 Task: Create a due date automation trigger when advanced on, on the tuesday of the week a card is due add fields without custom field "Resume" set to a date more than 1 working days from now at 11:00 AM.
Action: Mouse moved to (1194, 101)
Screenshot: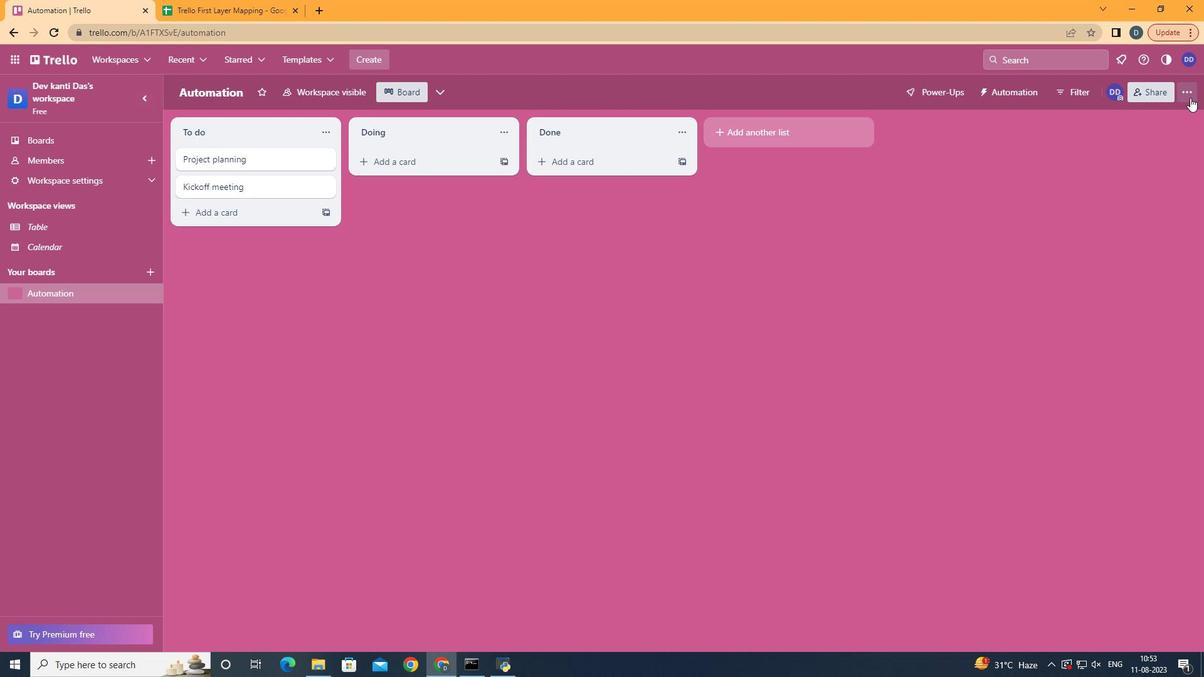 
Action: Mouse pressed left at (1194, 101)
Screenshot: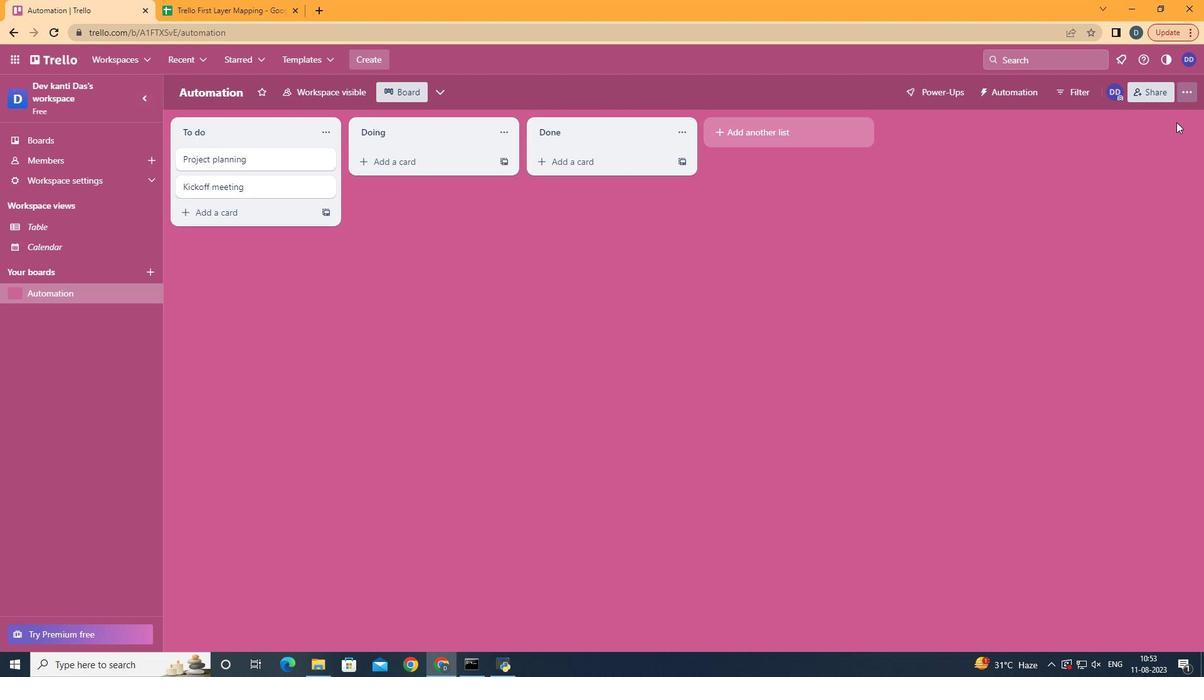 
Action: Mouse moved to (1108, 262)
Screenshot: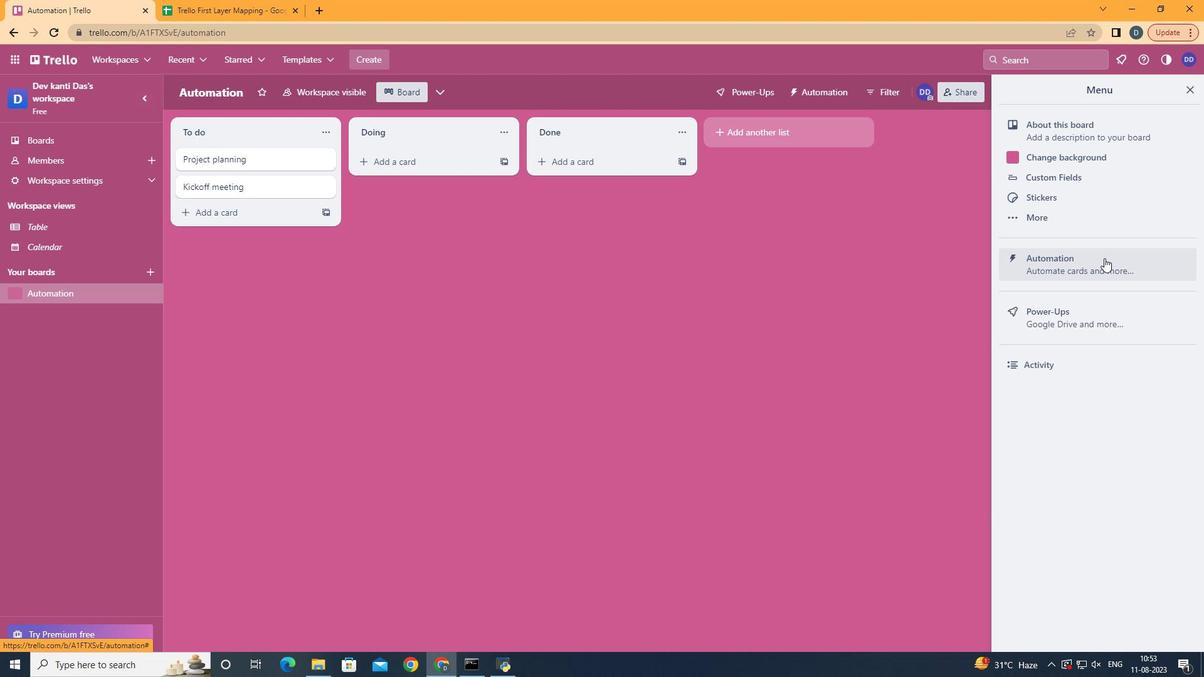 
Action: Mouse pressed left at (1108, 262)
Screenshot: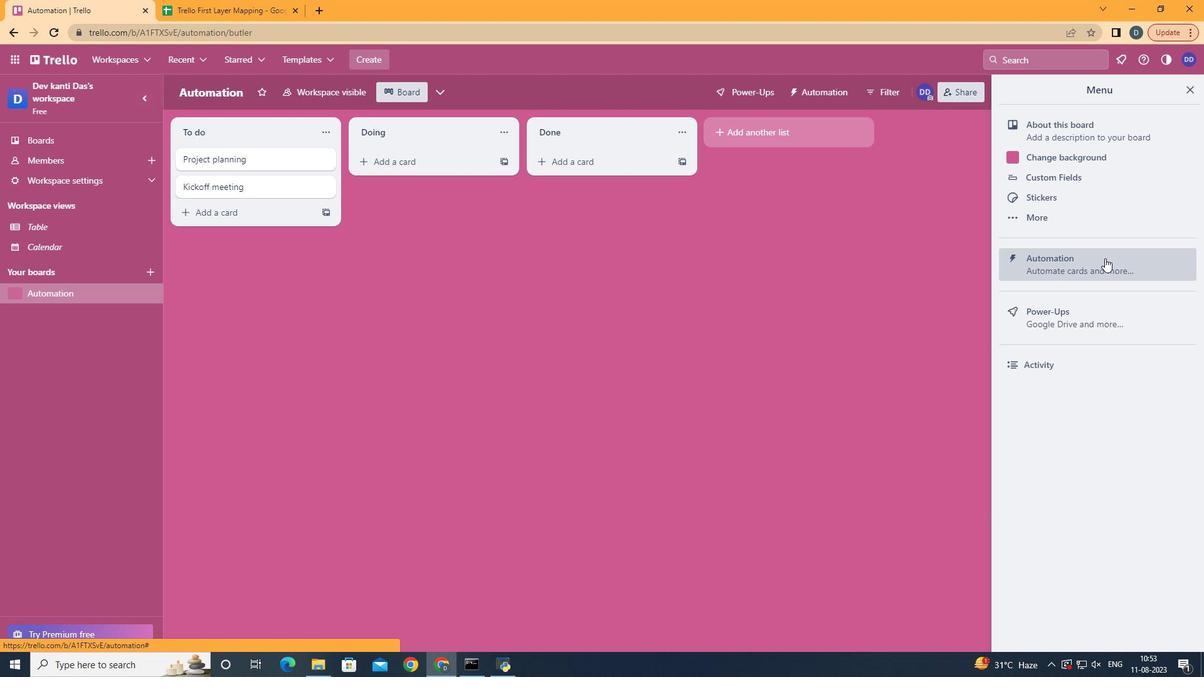 
Action: Mouse moved to (233, 256)
Screenshot: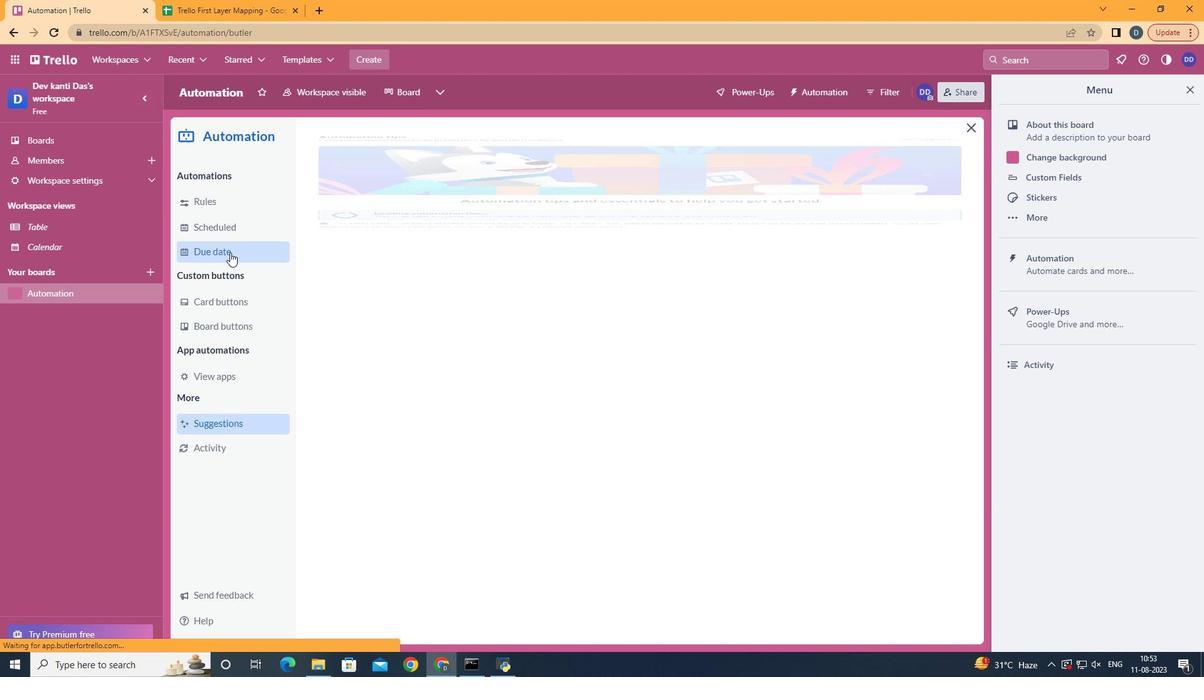 
Action: Mouse pressed left at (233, 256)
Screenshot: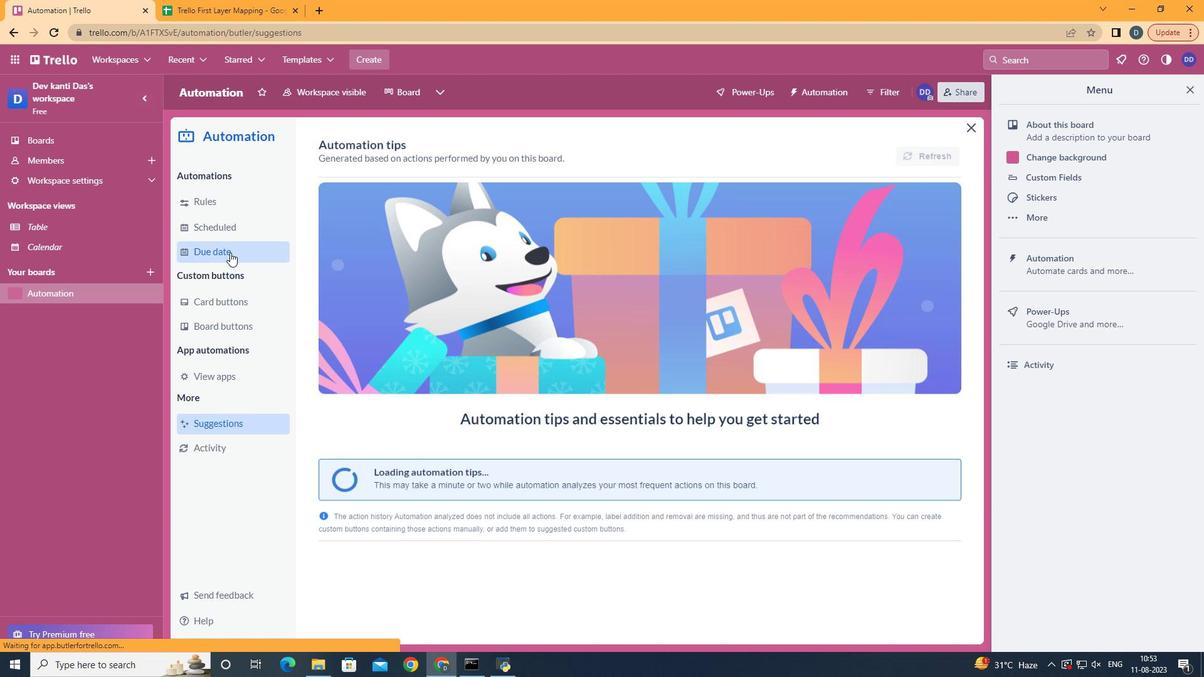 
Action: Mouse moved to (879, 153)
Screenshot: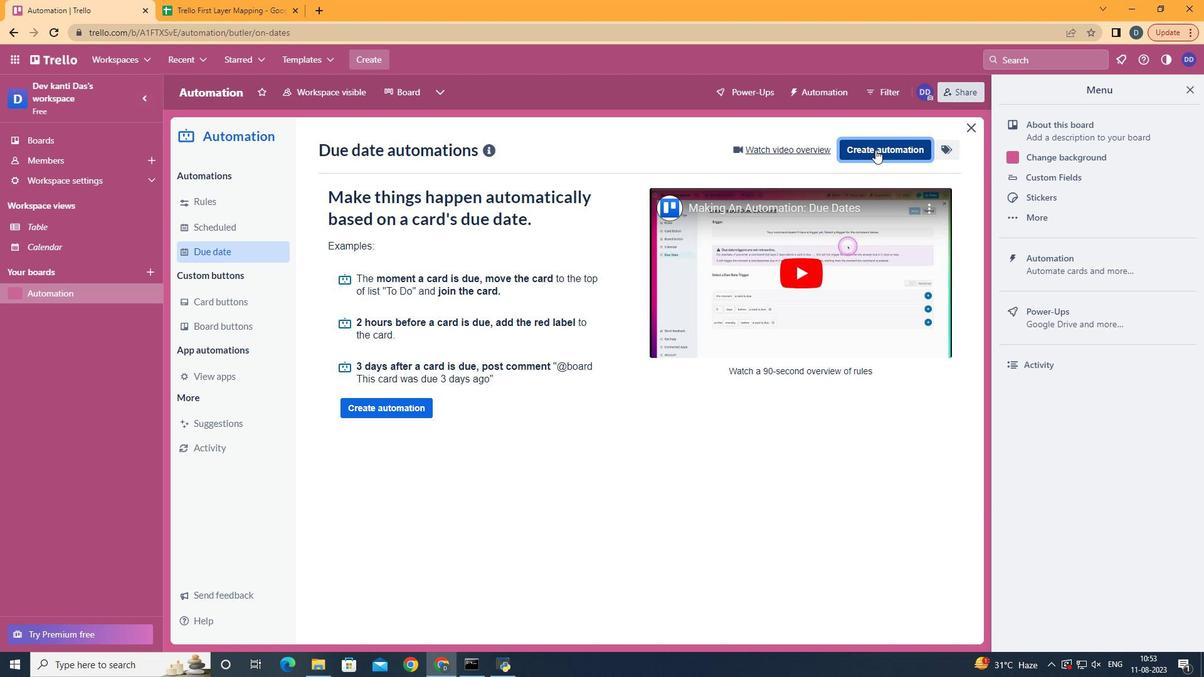 
Action: Mouse pressed left at (879, 153)
Screenshot: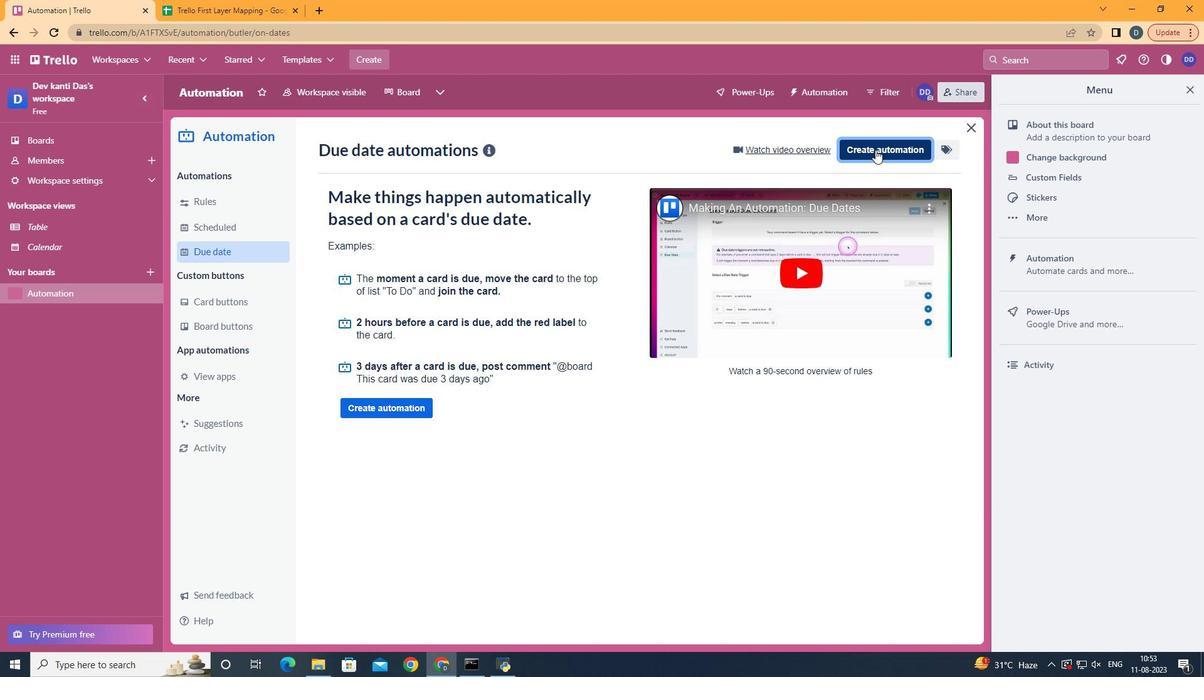 
Action: Mouse moved to (684, 268)
Screenshot: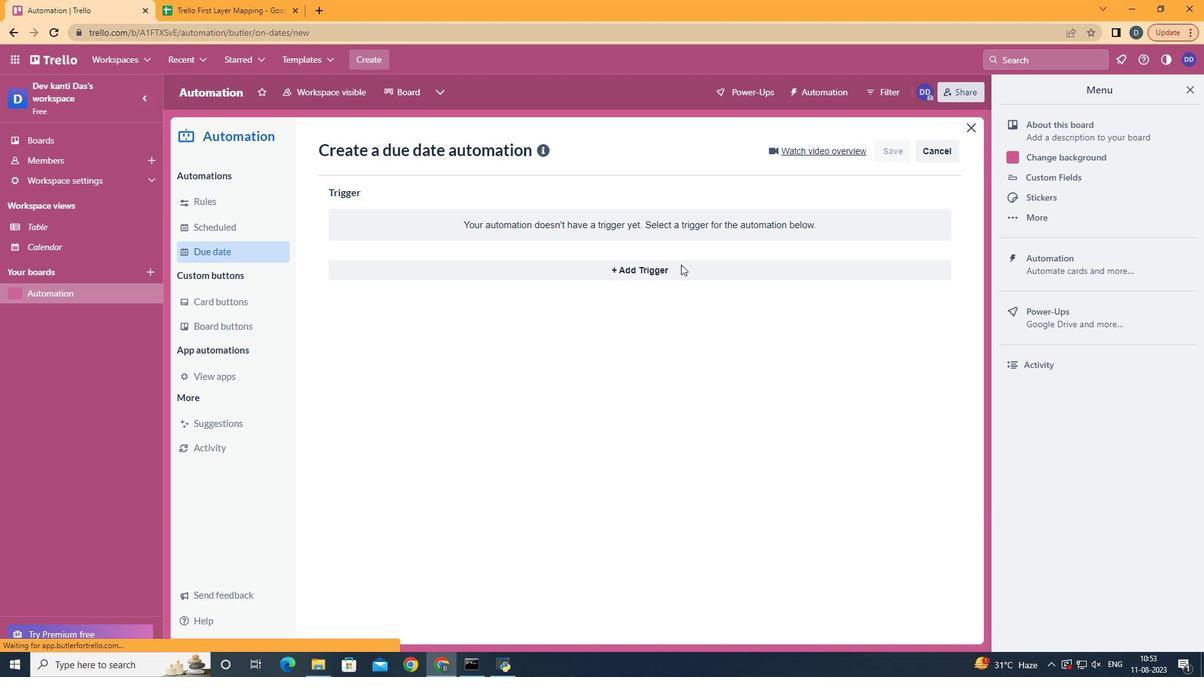 
Action: Mouse pressed left at (684, 268)
Screenshot: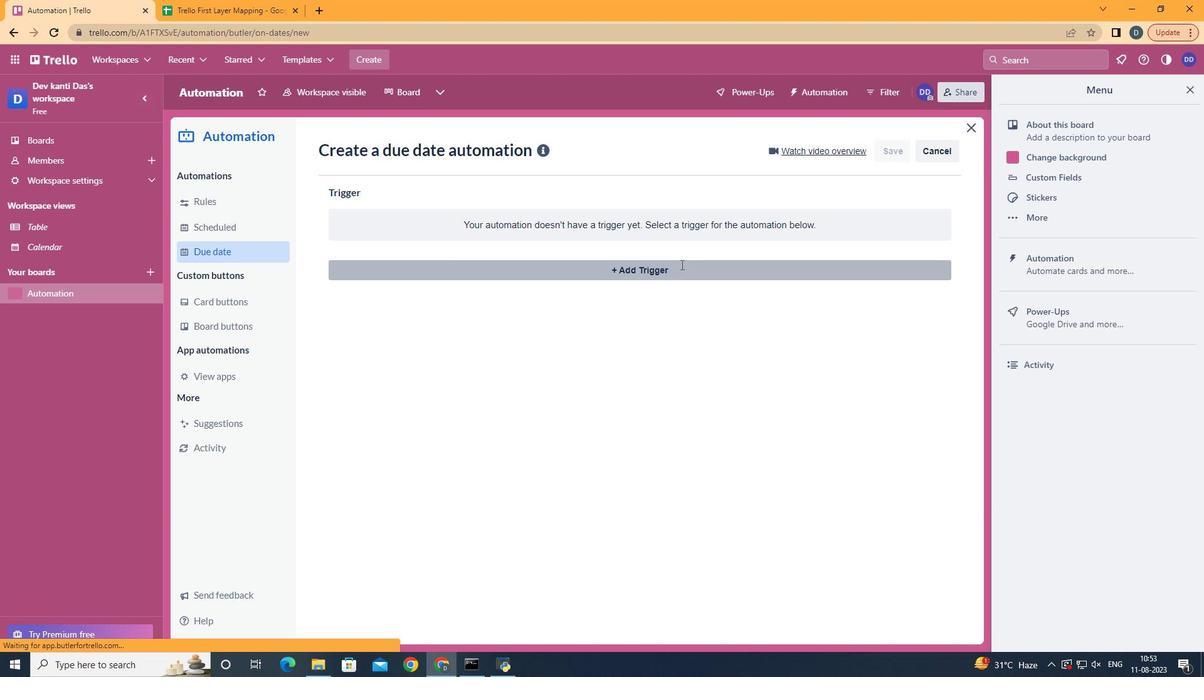 
Action: Mouse moved to (412, 362)
Screenshot: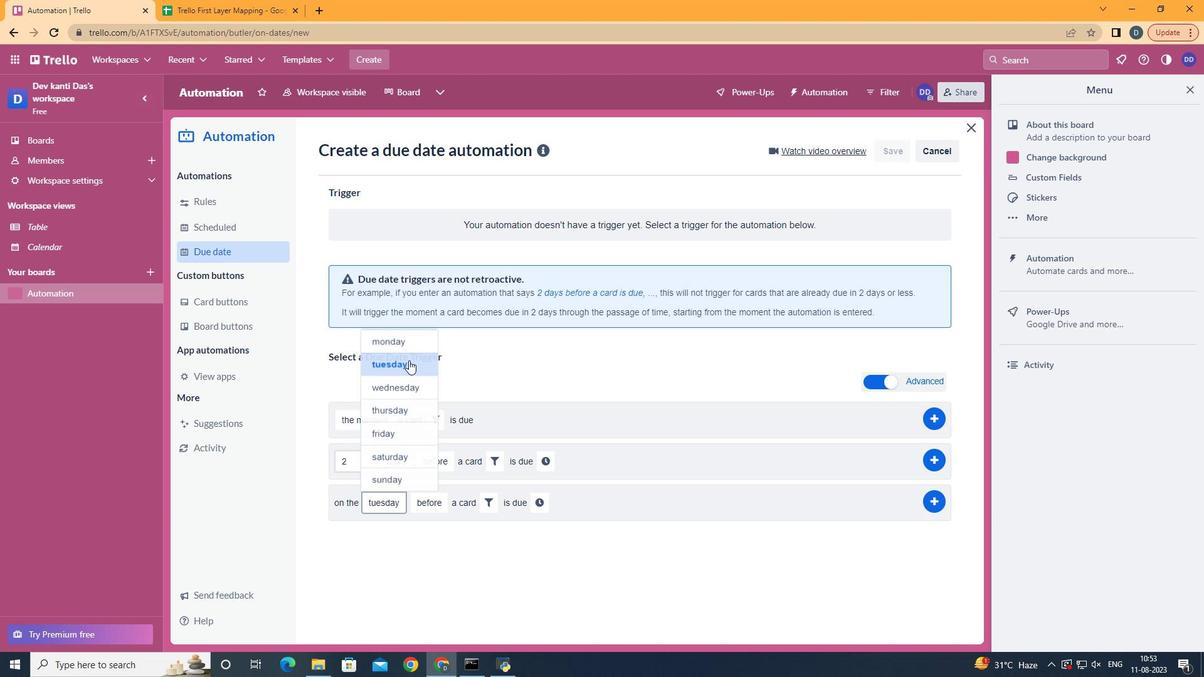 
Action: Mouse pressed left at (412, 362)
Screenshot: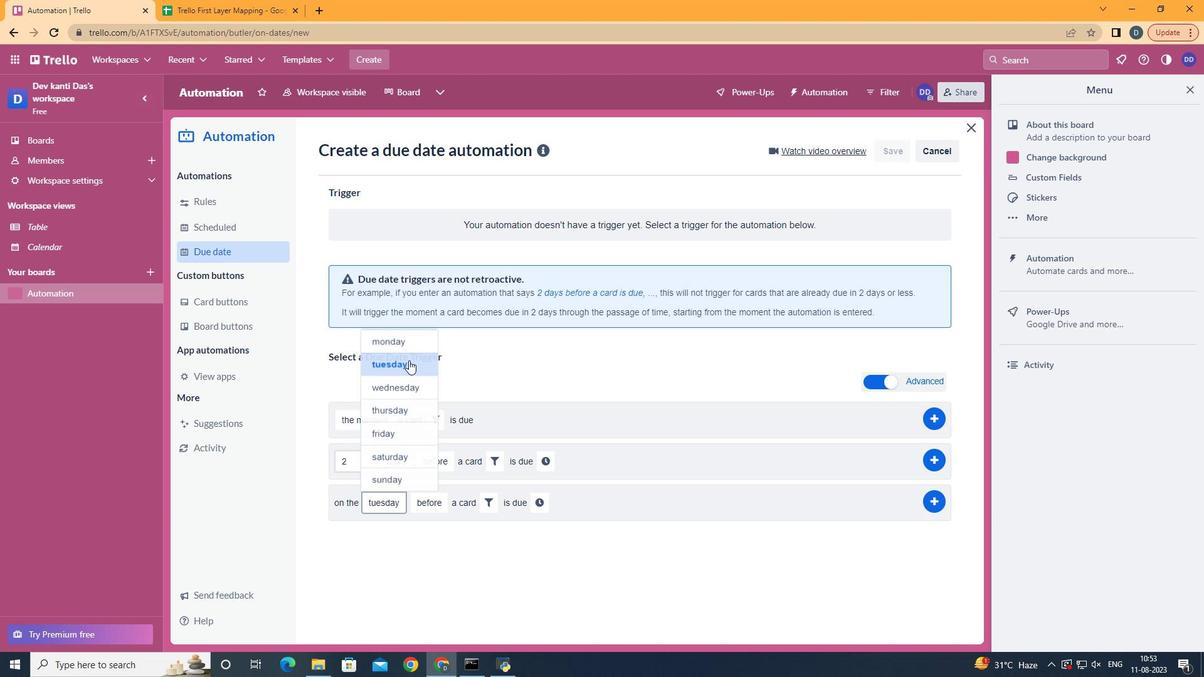 
Action: Mouse moved to (460, 577)
Screenshot: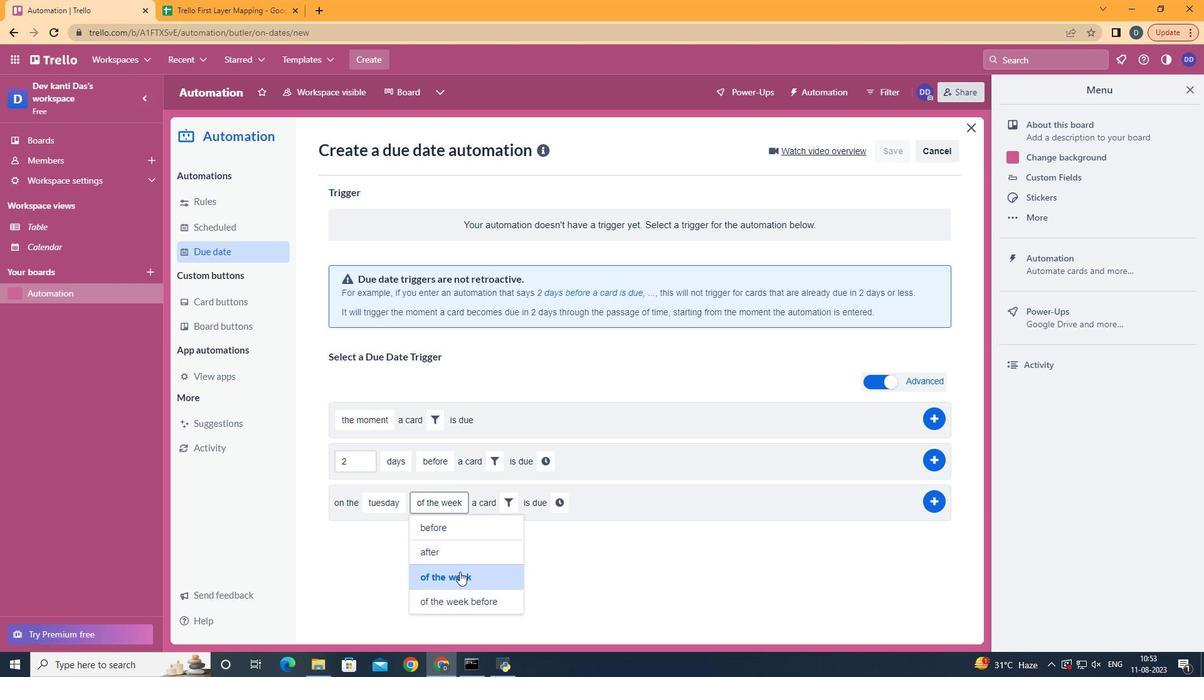 
Action: Mouse pressed left at (460, 577)
Screenshot: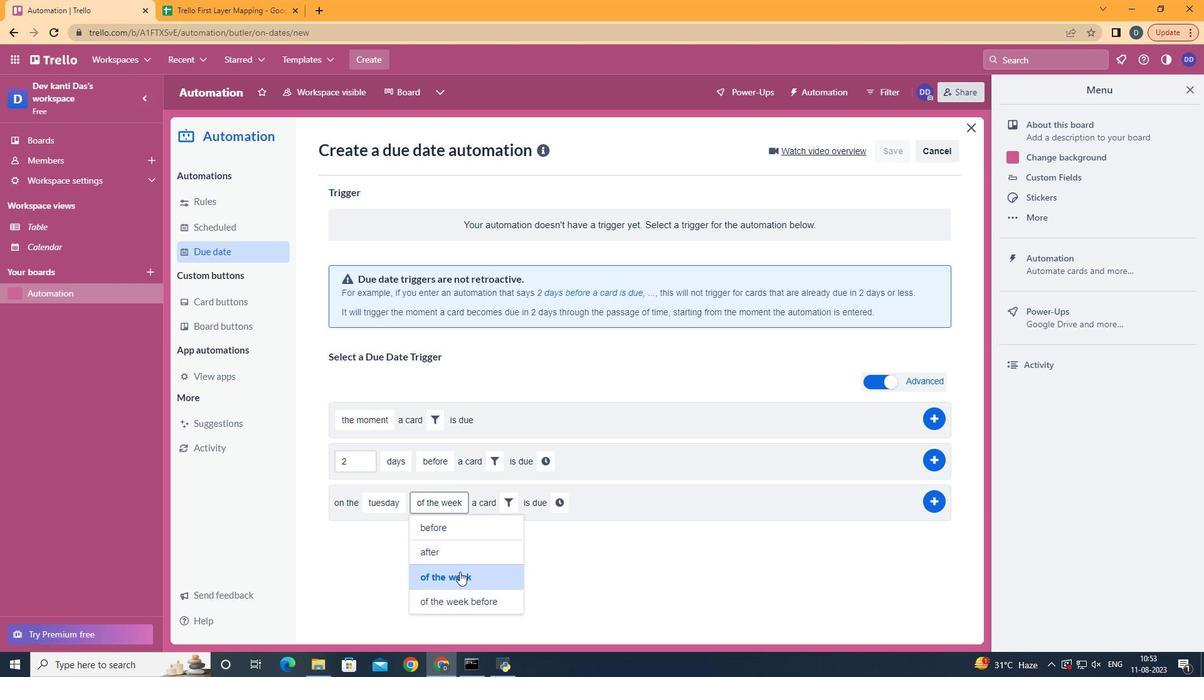 
Action: Mouse moved to (516, 514)
Screenshot: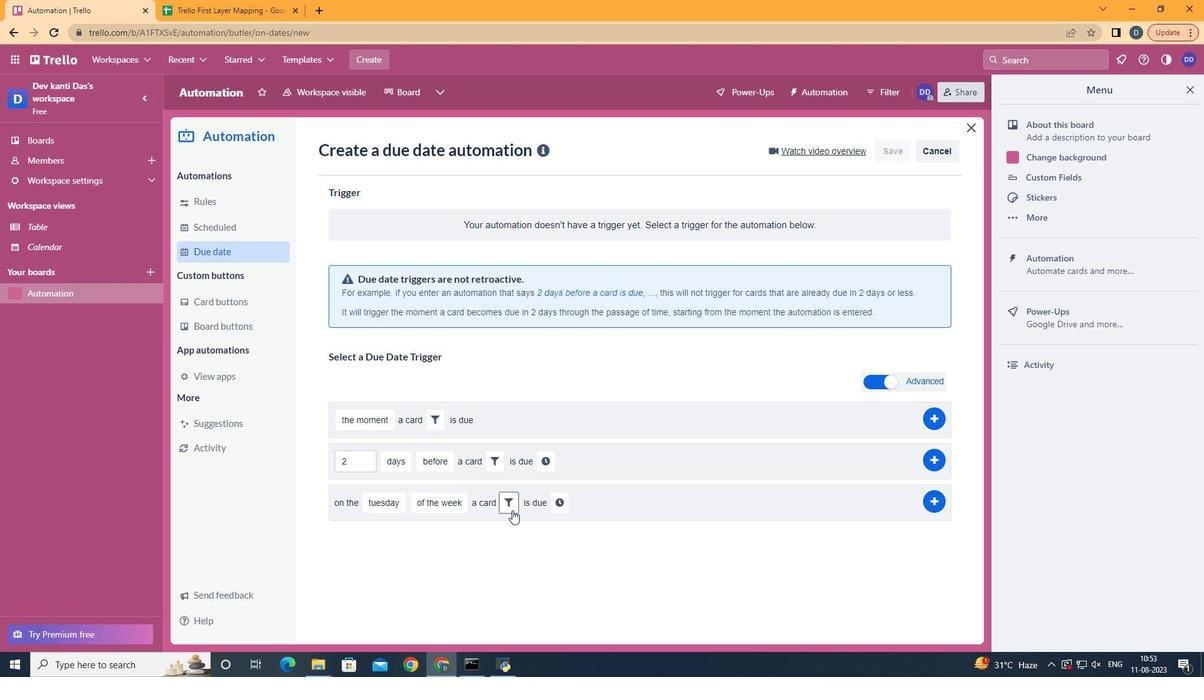 
Action: Mouse pressed left at (516, 514)
Screenshot: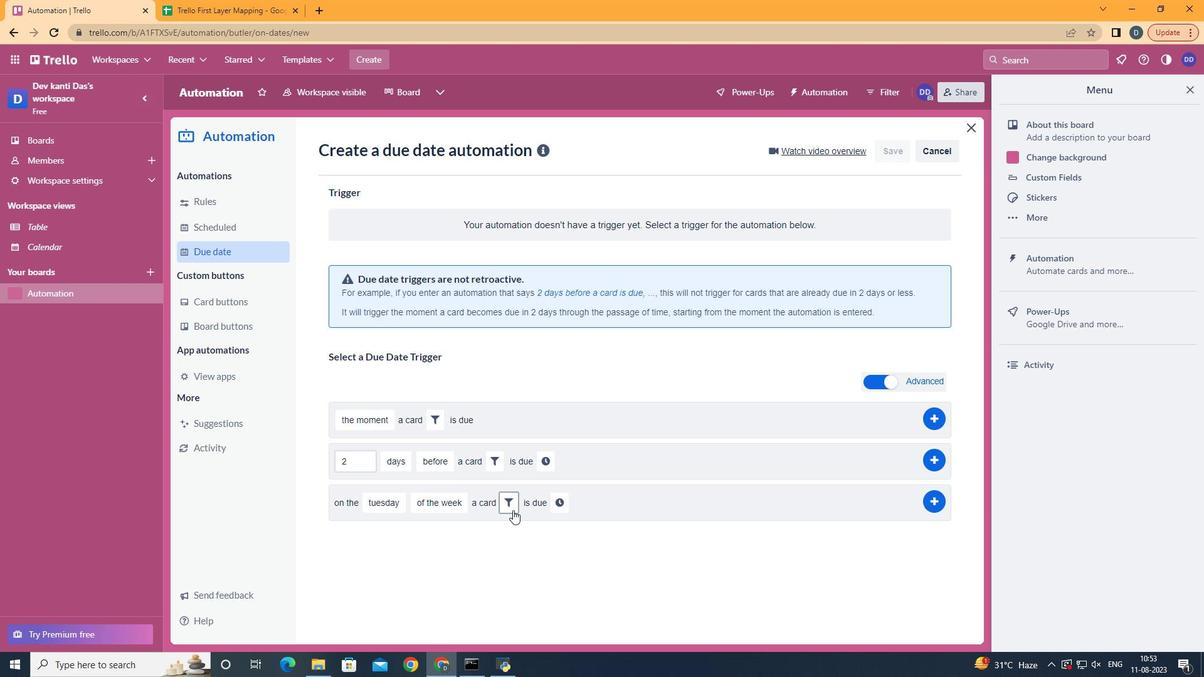 
Action: Mouse moved to (703, 545)
Screenshot: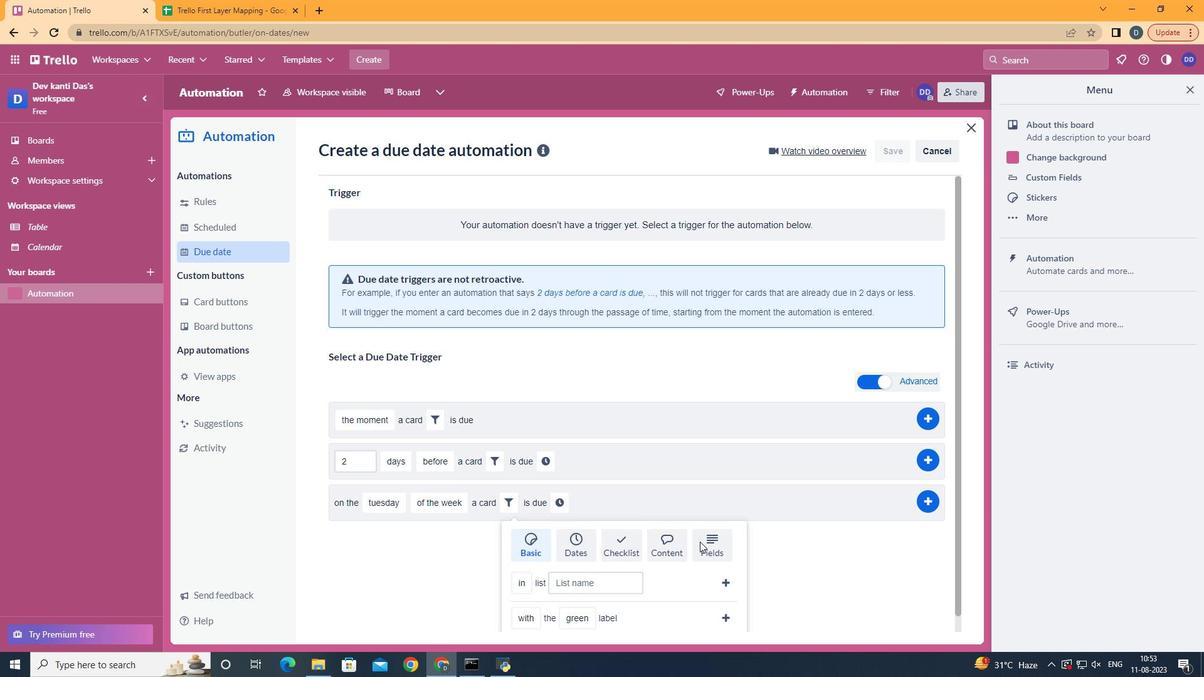 
Action: Mouse pressed left at (703, 545)
Screenshot: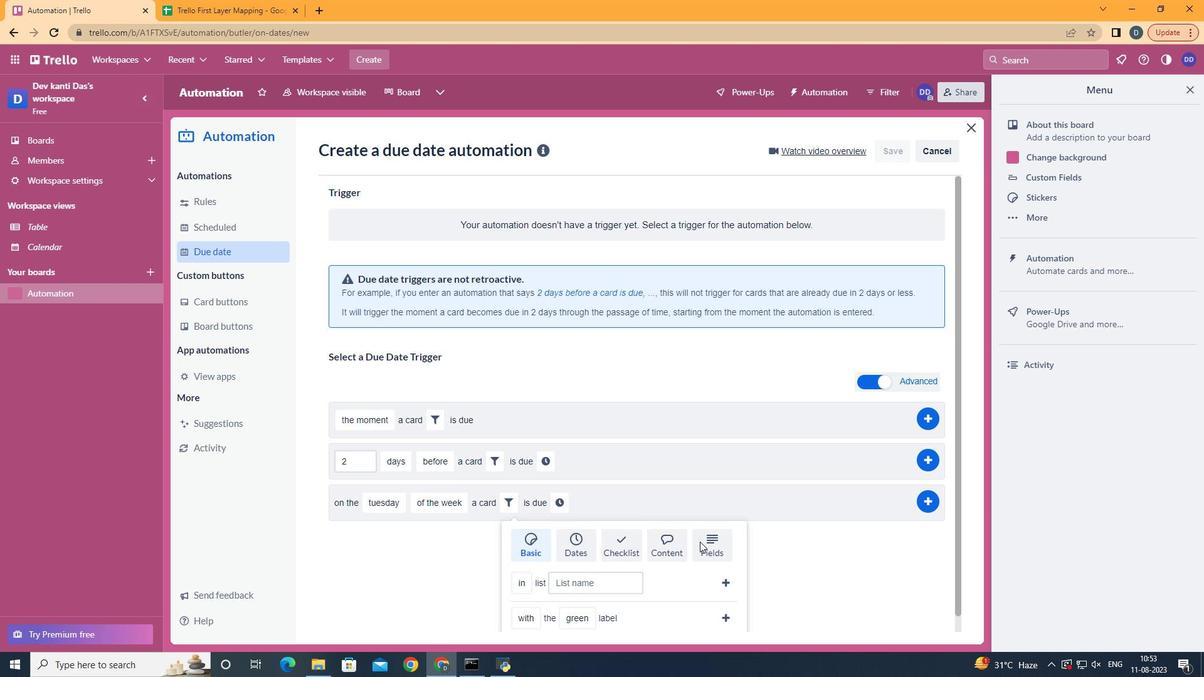 
Action: Mouse scrolled (703, 544) with delta (0, 0)
Screenshot: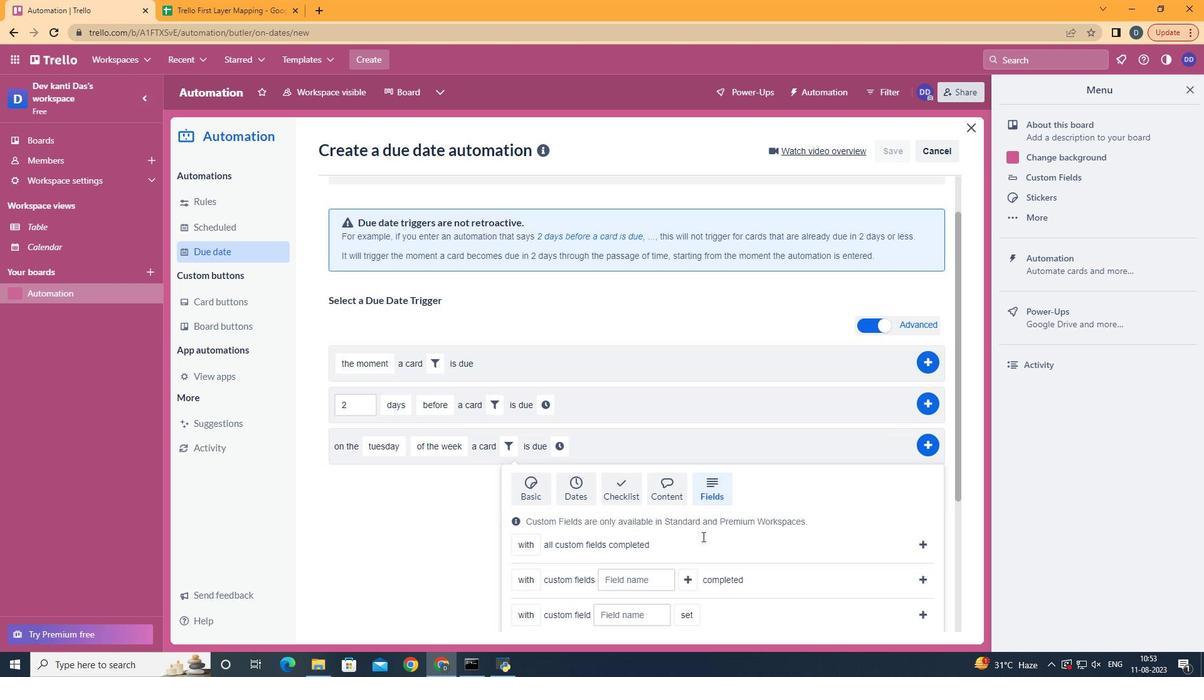 
Action: Mouse scrolled (703, 544) with delta (0, 0)
Screenshot: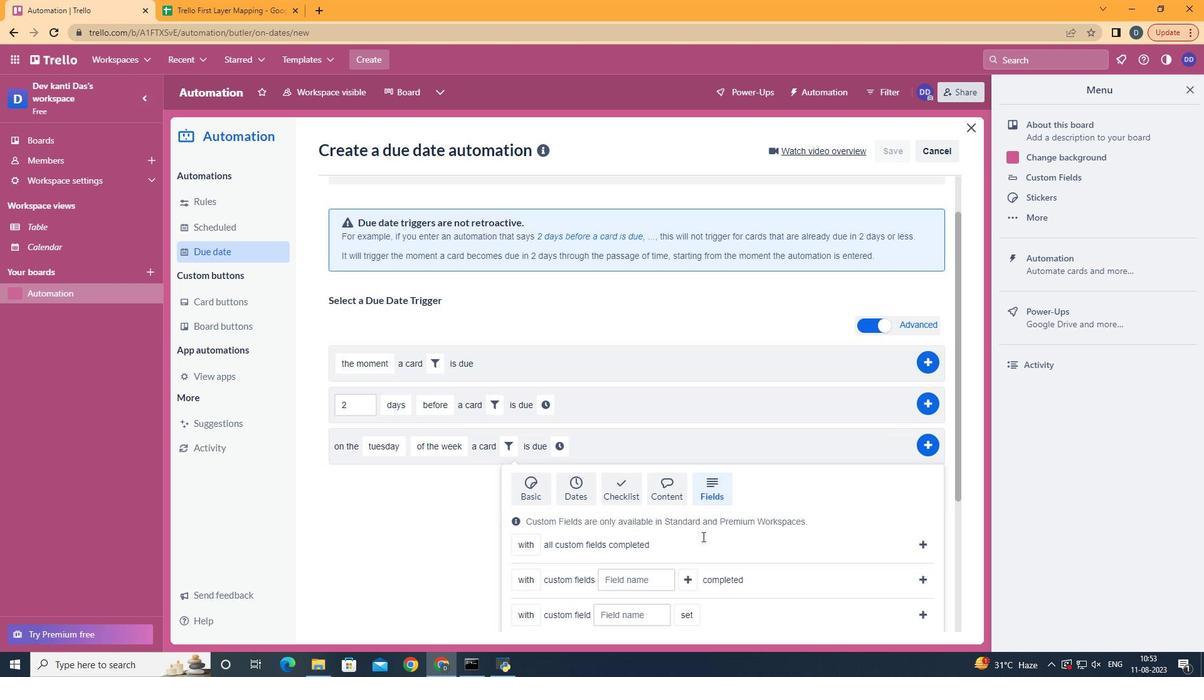 
Action: Mouse scrolled (703, 544) with delta (0, 0)
Screenshot: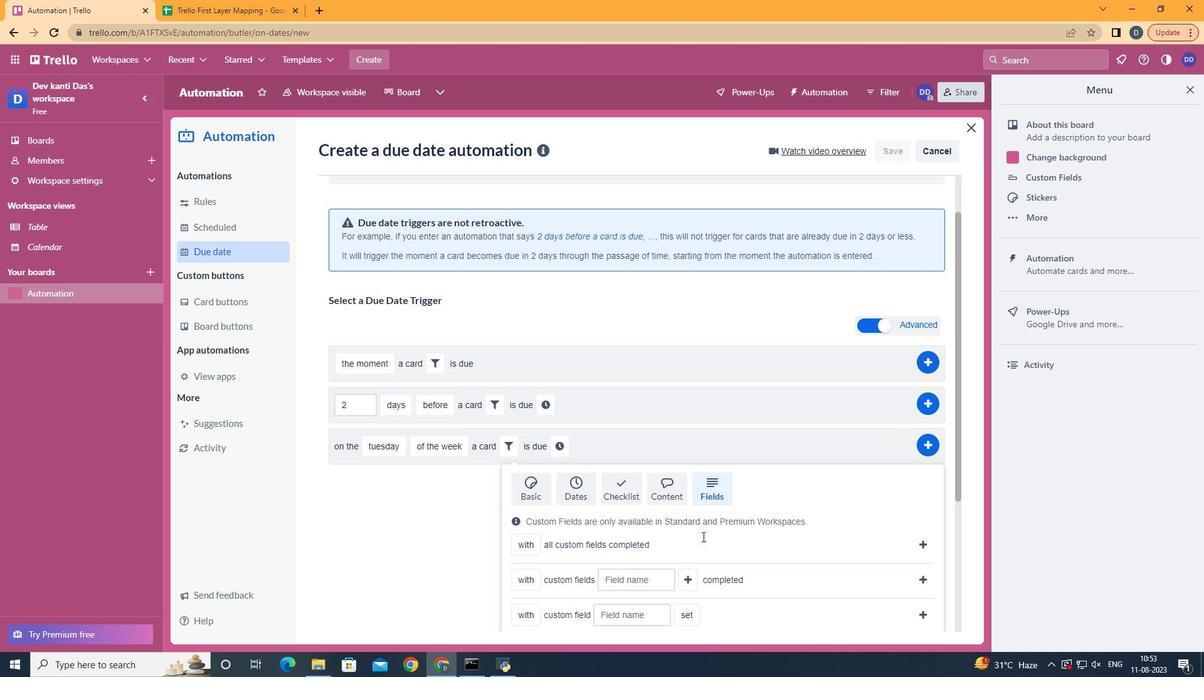 
Action: Mouse scrolled (703, 544) with delta (0, 0)
Screenshot: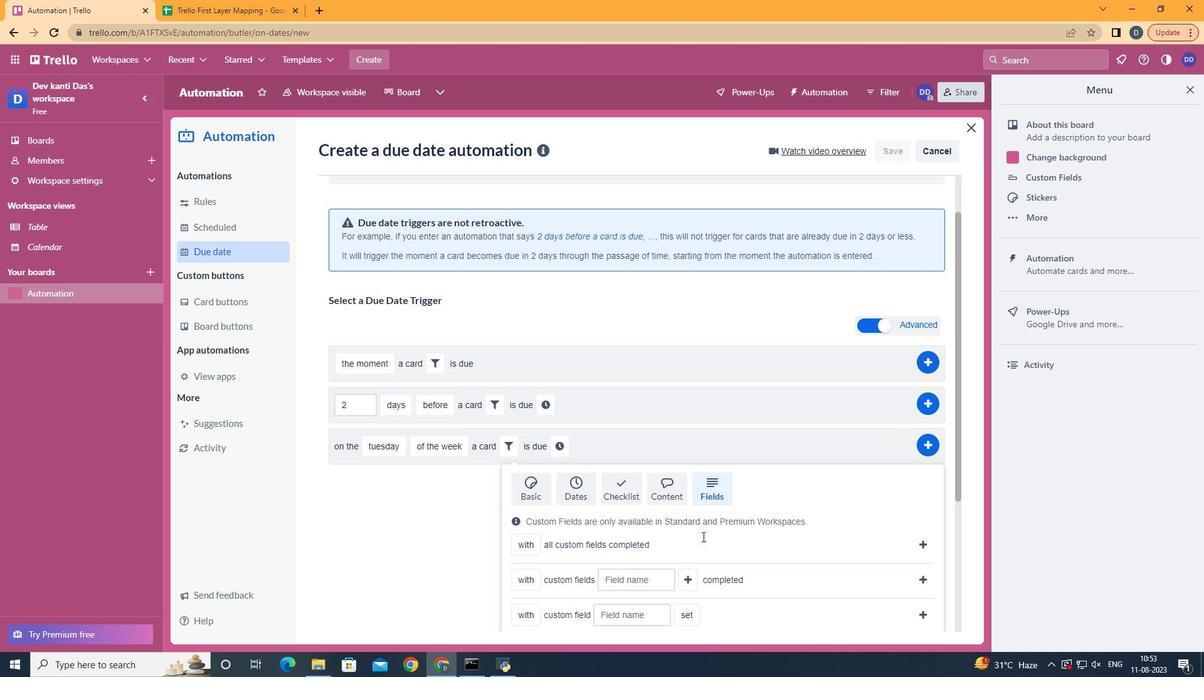 
Action: Mouse scrolled (703, 544) with delta (0, 0)
Screenshot: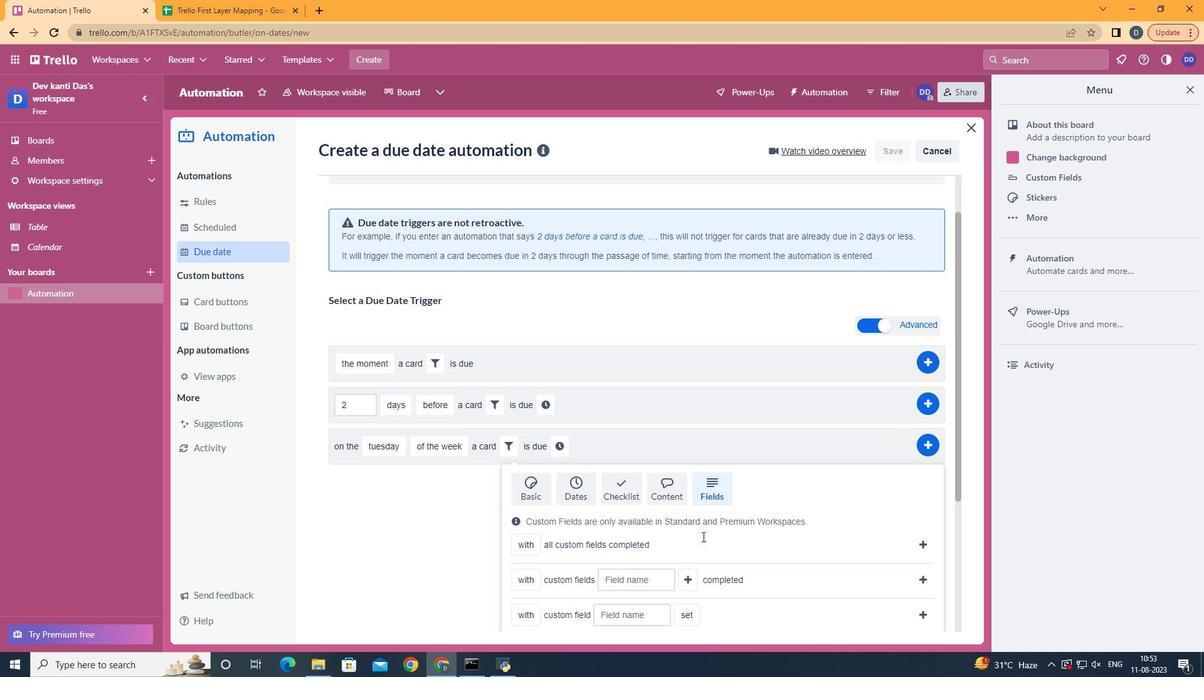 
Action: Mouse moved to (537, 560)
Screenshot: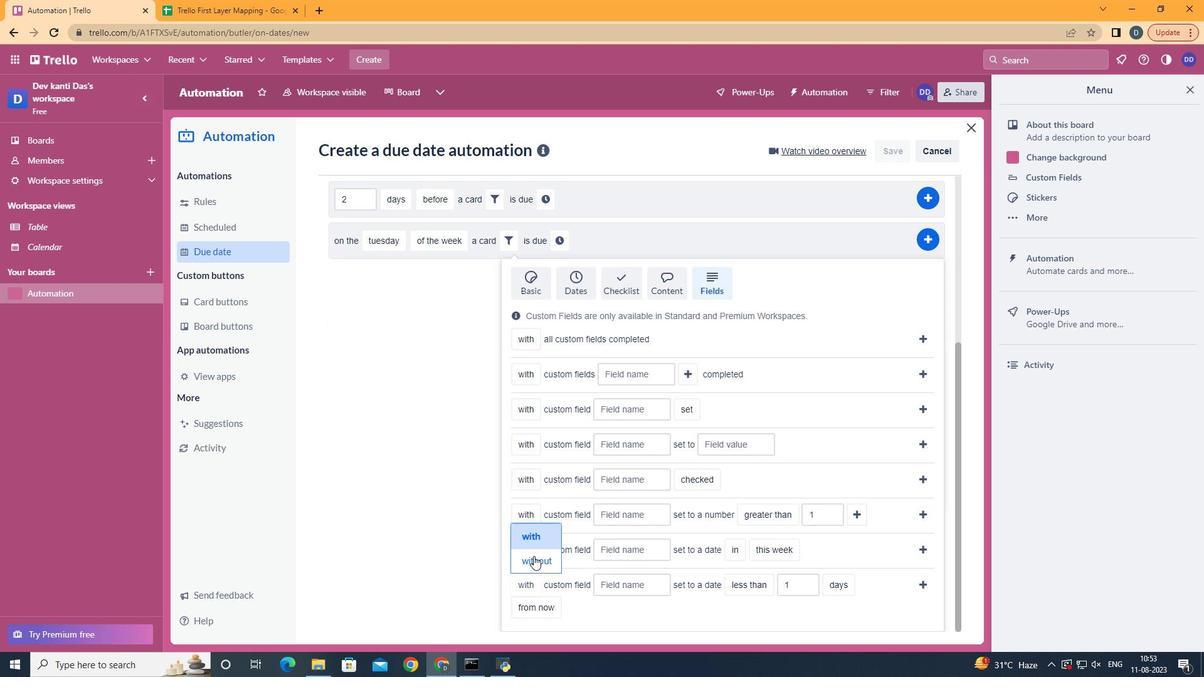 
Action: Mouse pressed left at (537, 560)
Screenshot: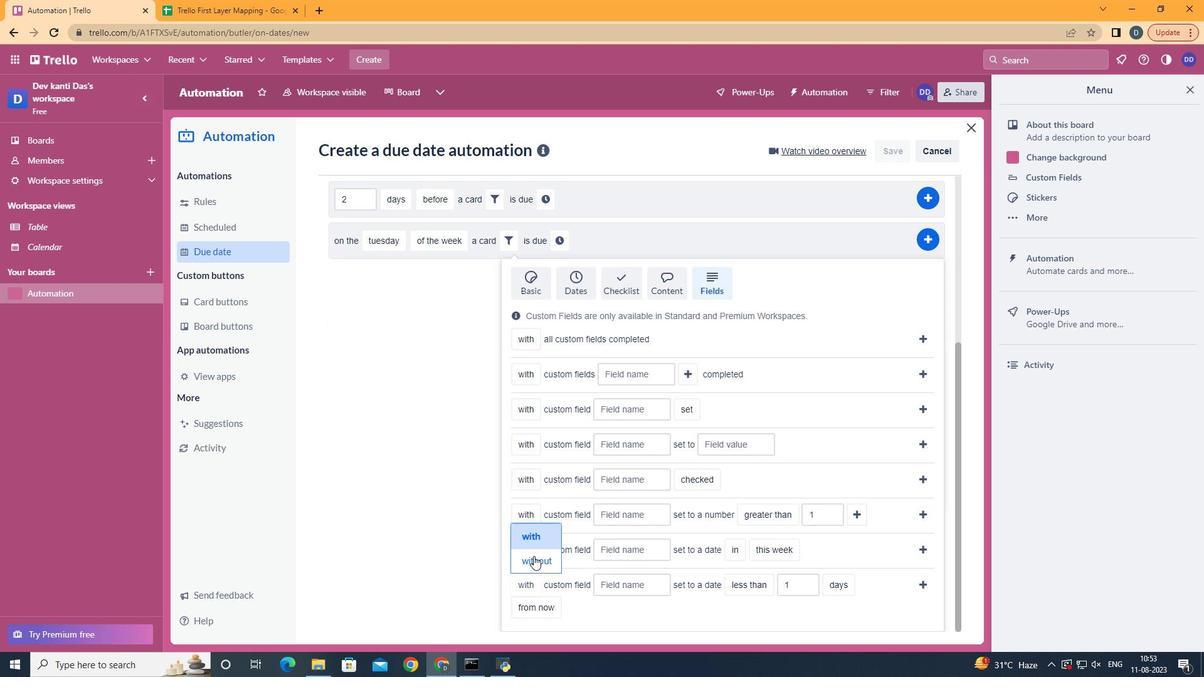 
Action: Mouse moved to (635, 578)
Screenshot: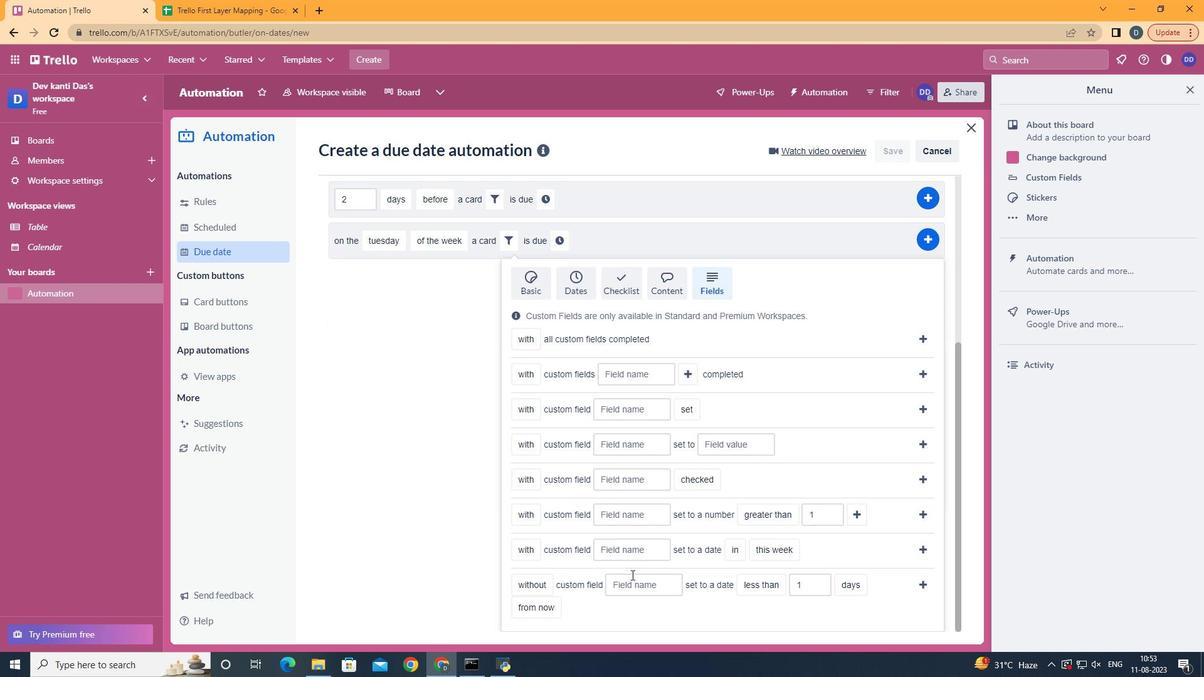
Action: Mouse pressed left at (635, 578)
Screenshot: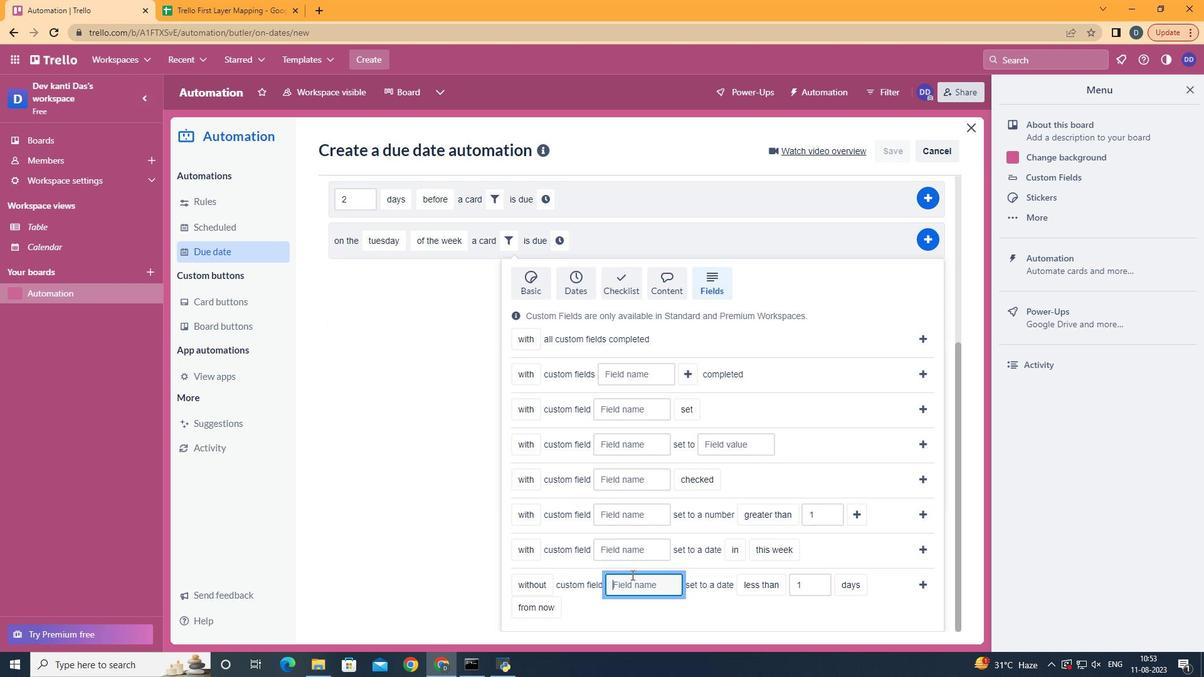 
Action: Mouse moved to (617, 588)
Screenshot: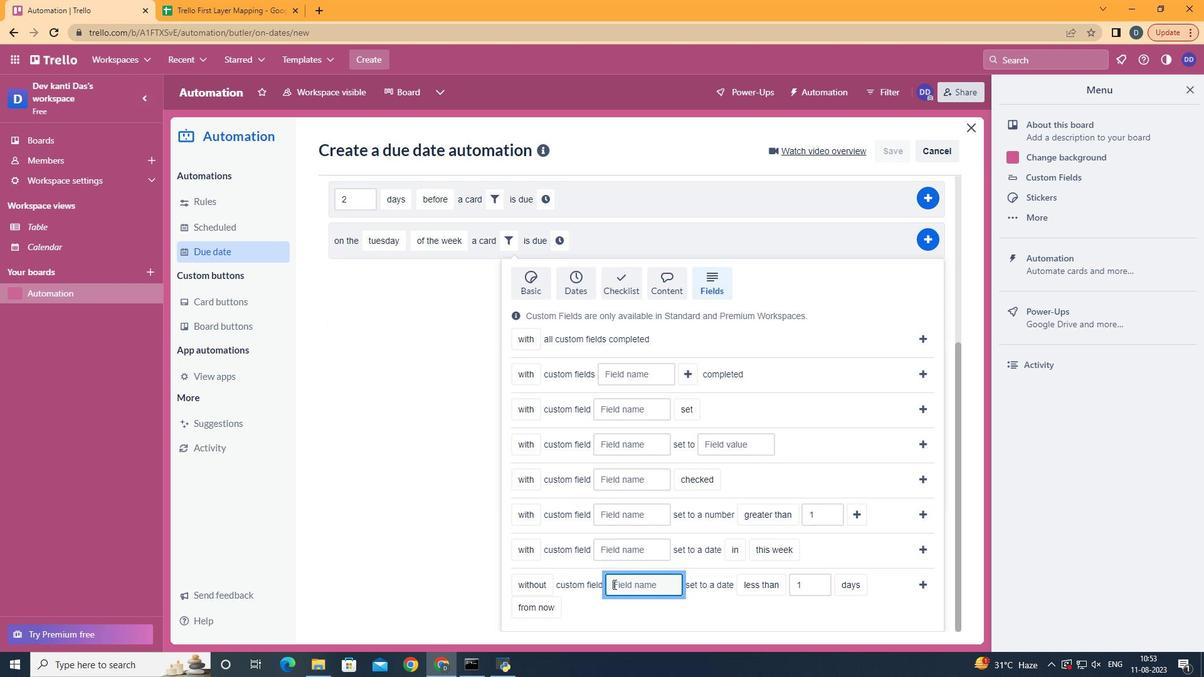 
Action: Key pressed <Key.shift>Resume
Screenshot: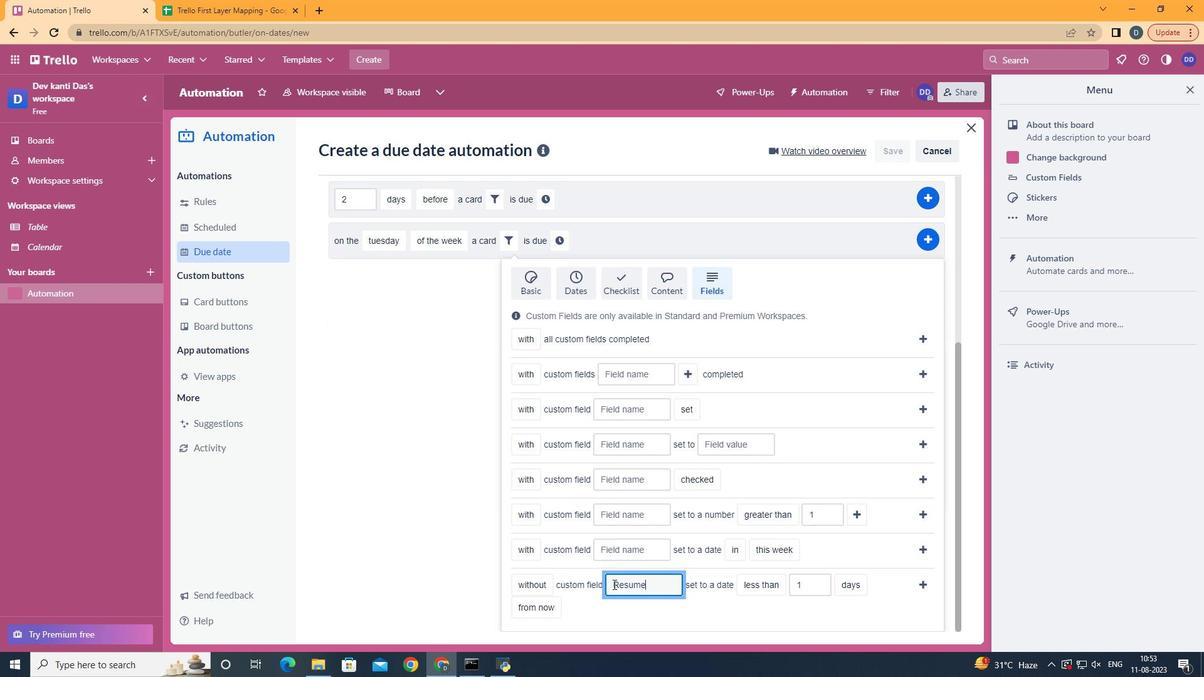 
Action: Mouse moved to (780, 533)
Screenshot: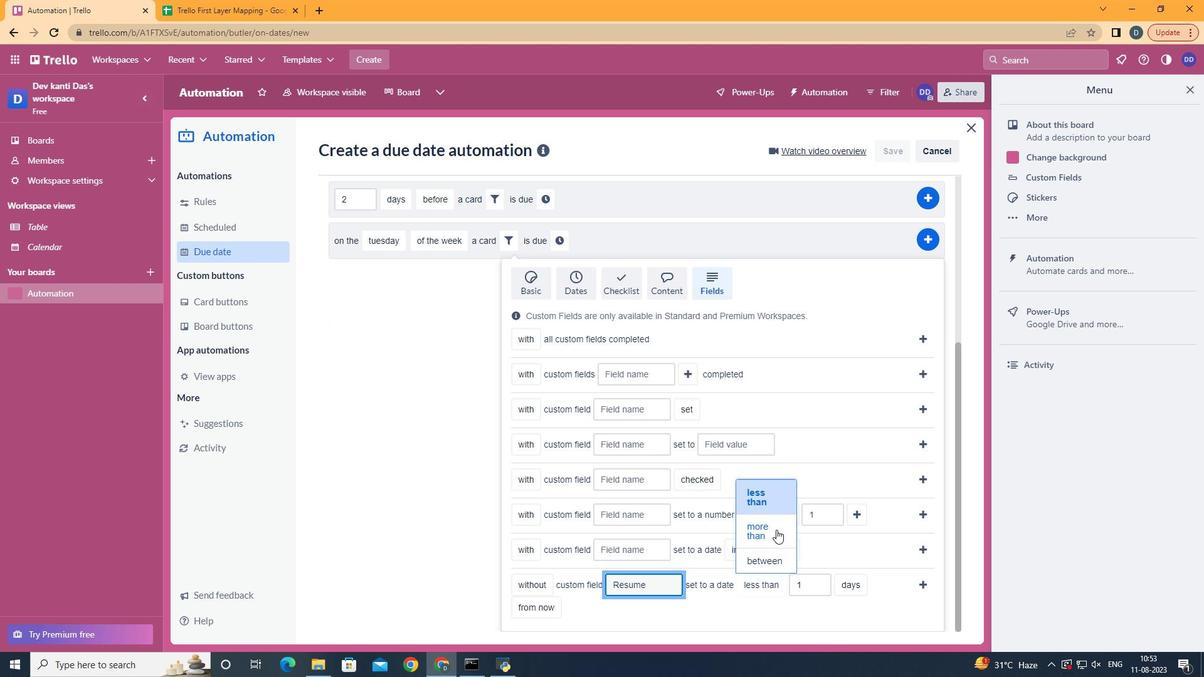 
Action: Mouse pressed left at (780, 533)
Screenshot: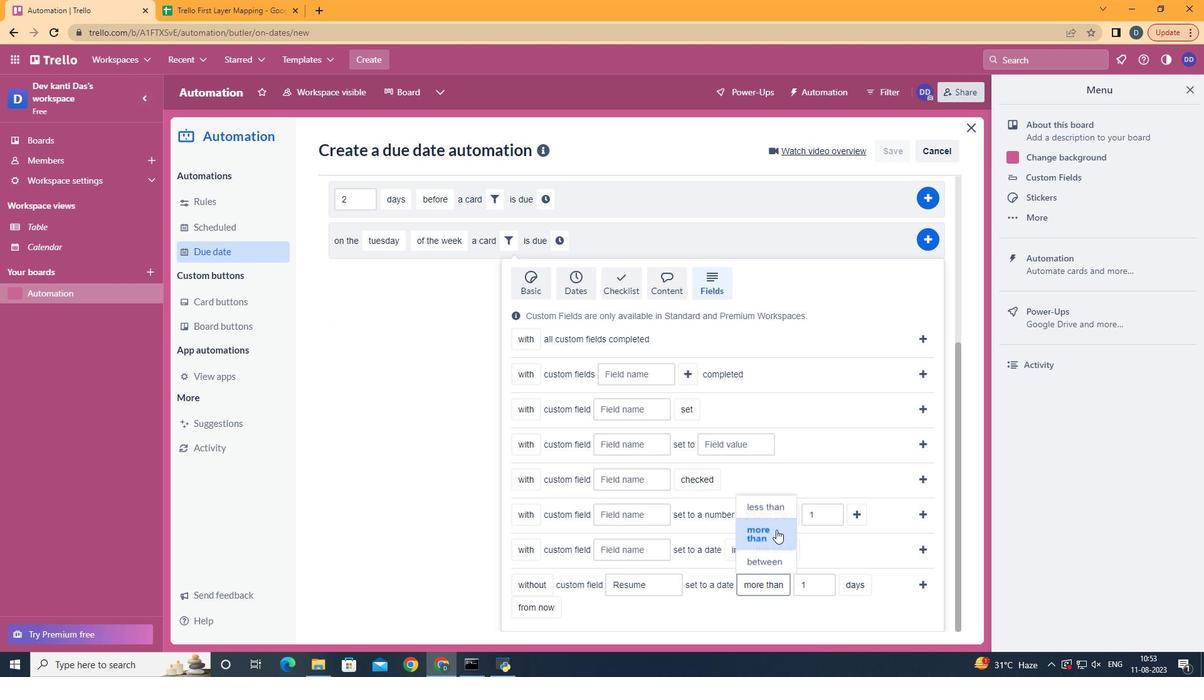 
Action: Mouse moved to (884, 571)
Screenshot: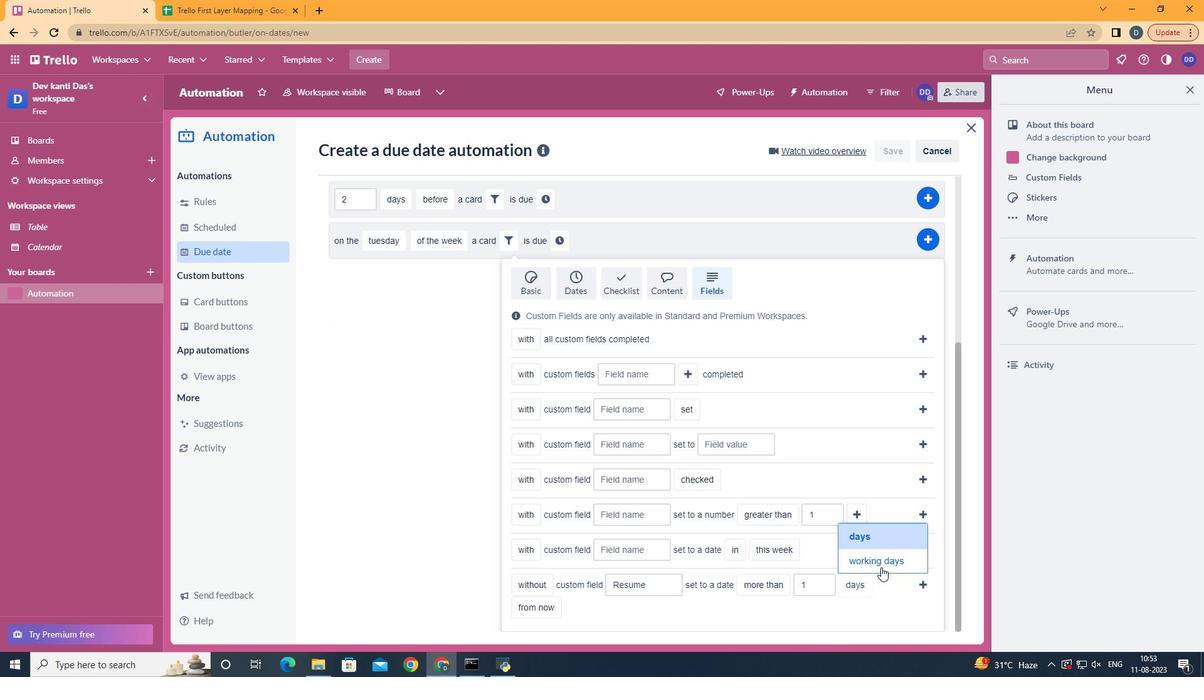 
Action: Mouse pressed left at (884, 571)
Screenshot: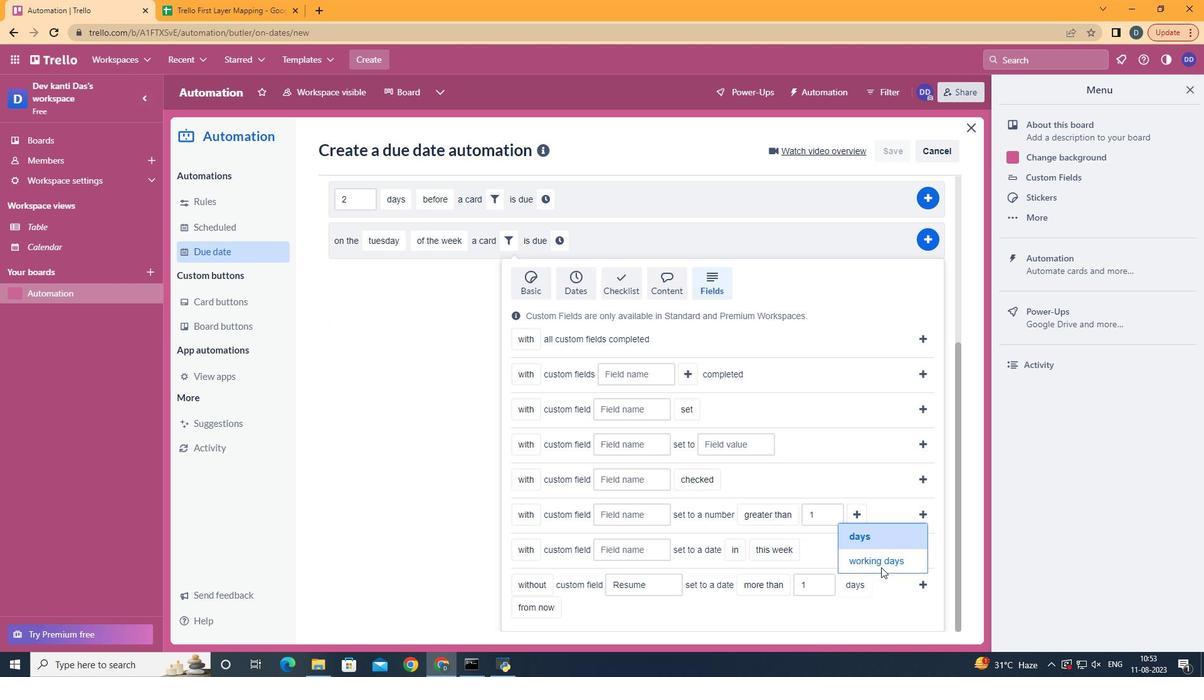 
Action: Mouse moved to (625, 561)
Screenshot: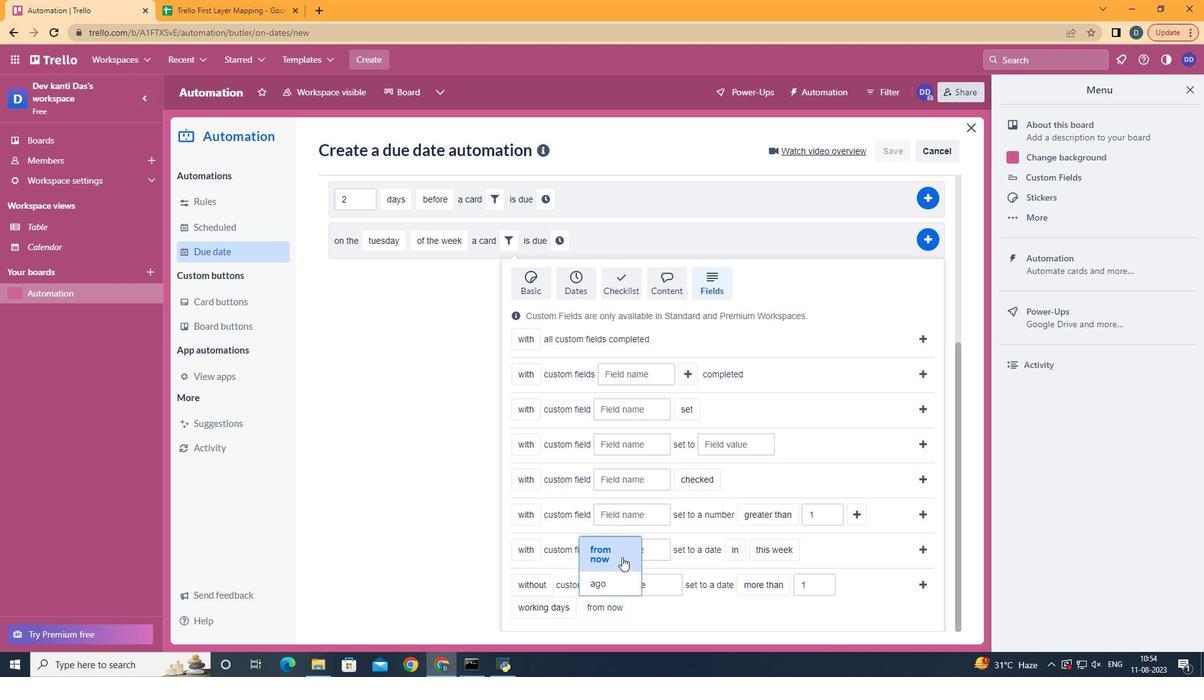 
Action: Mouse pressed left at (625, 561)
Screenshot: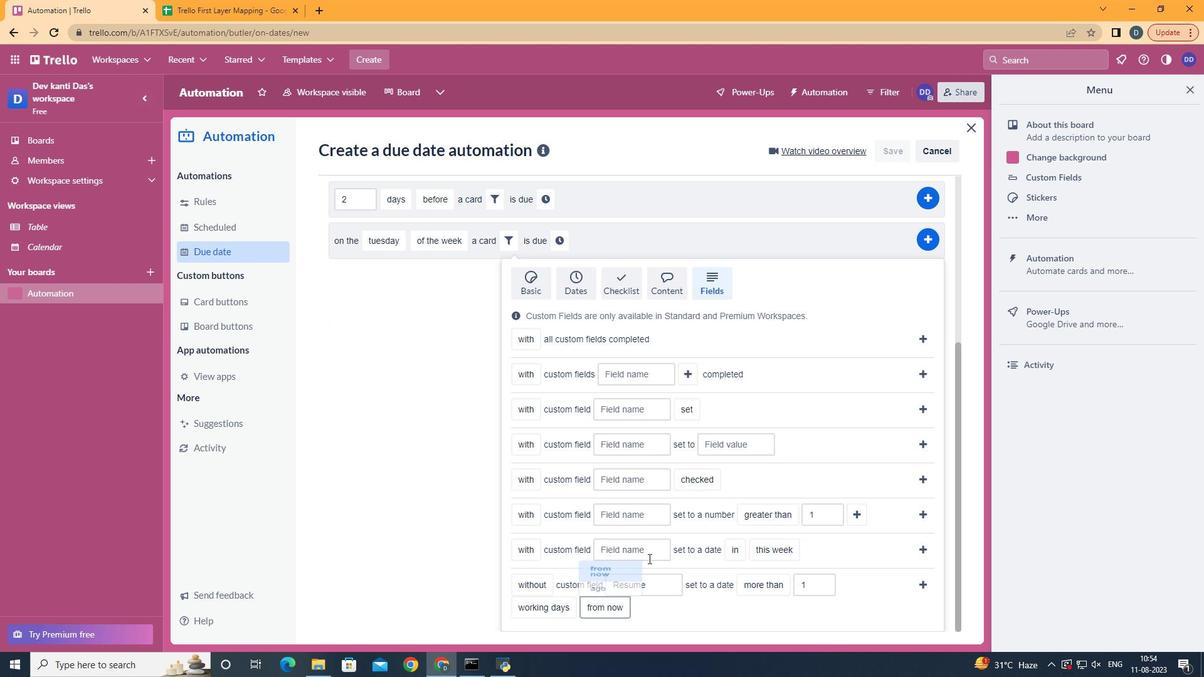 
Action: Mouse moved to (936, 592)
Screenshot: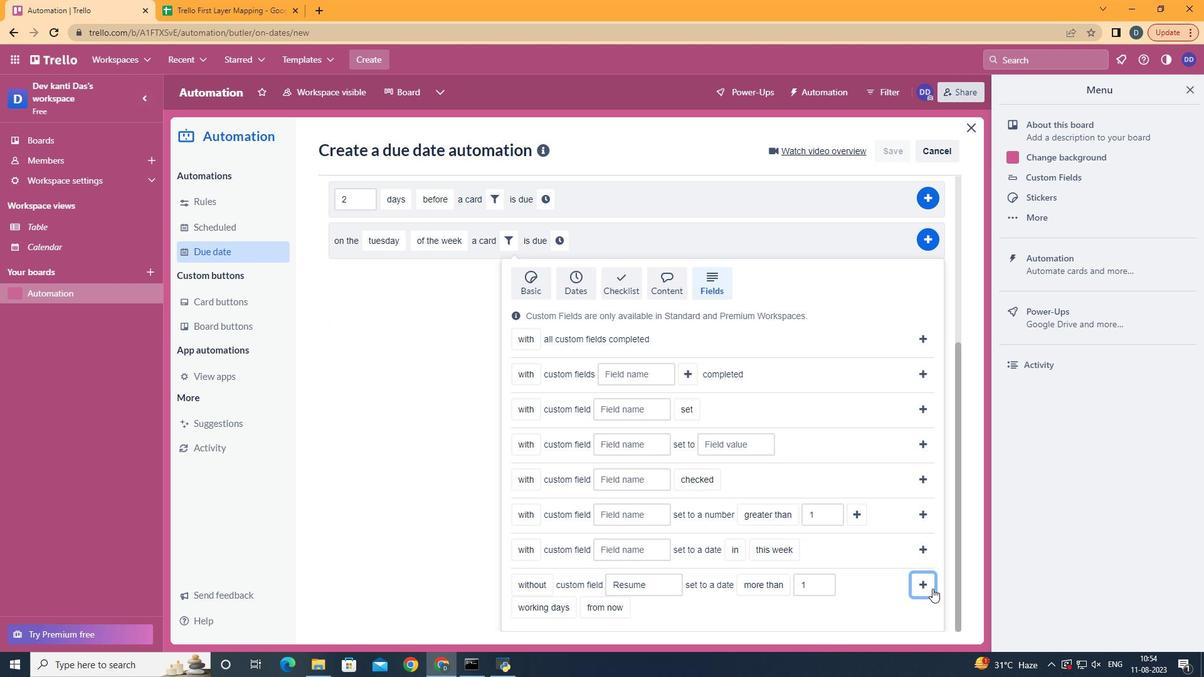 
Action: Mouse pressed left at (936, 592)
Screenshot: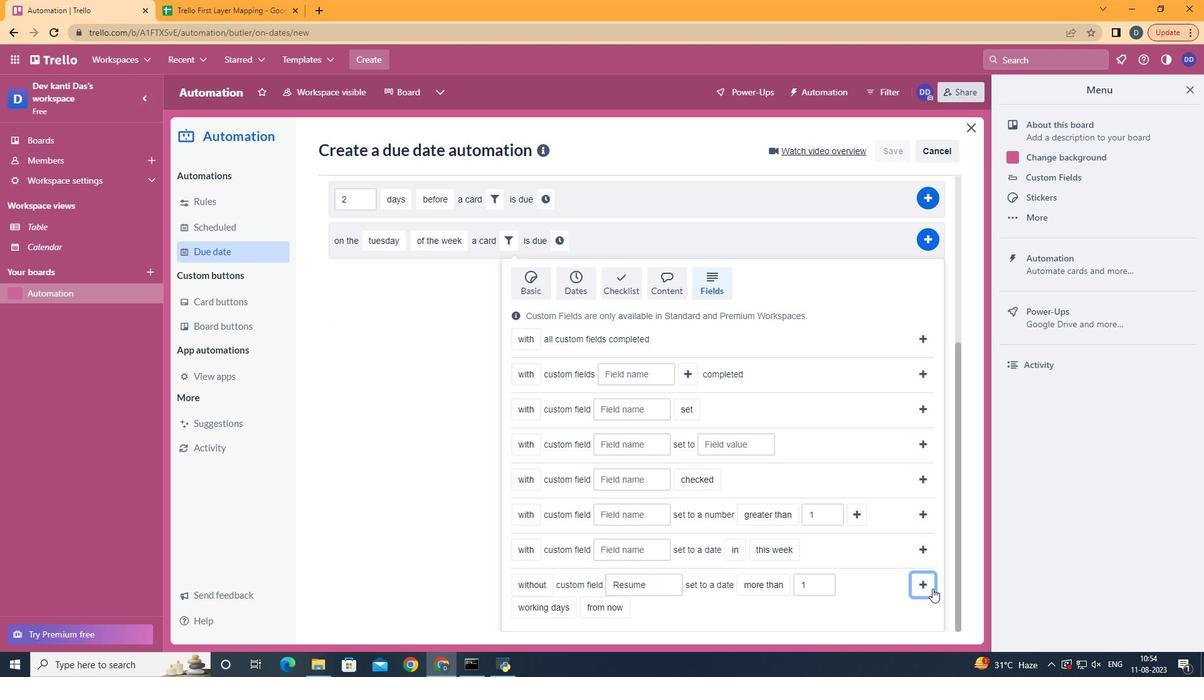 
Action: Mouse moved to (902, 511)
Screenshot: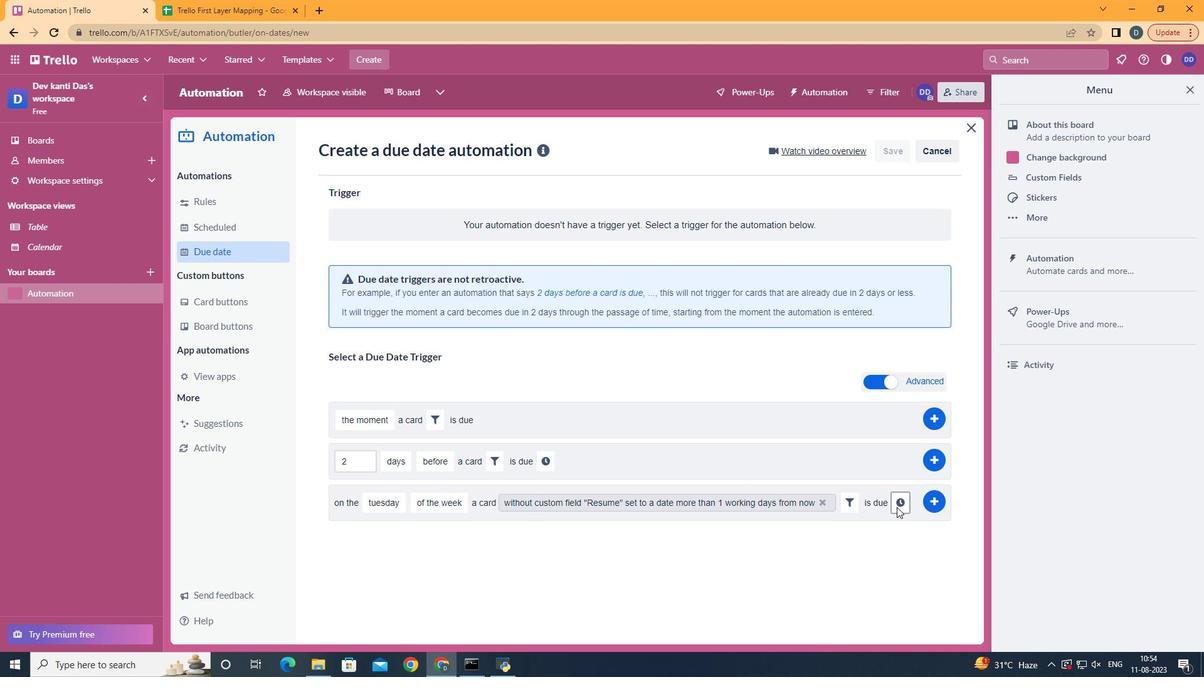
Action: Mouse pressed left at (902, 511)
Screenshot: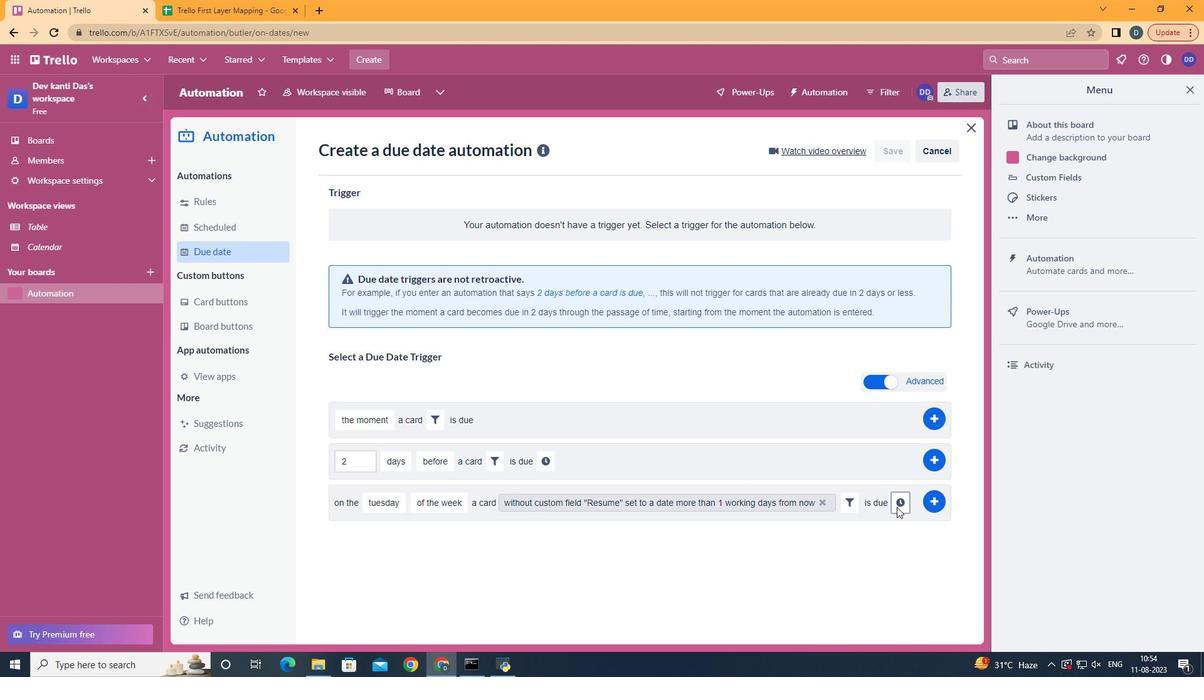 
Action: Mouse moved to (382, 530)
Screenshot: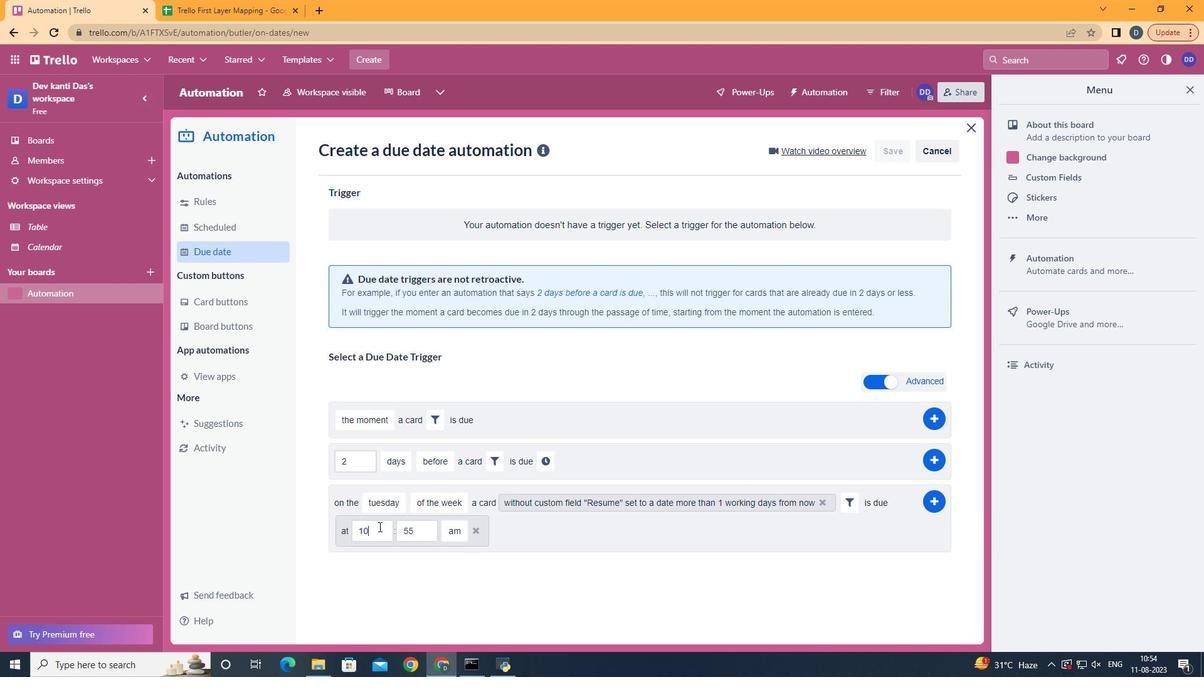 
Action: Mouse pressed left at (382, 530)
Screenshot: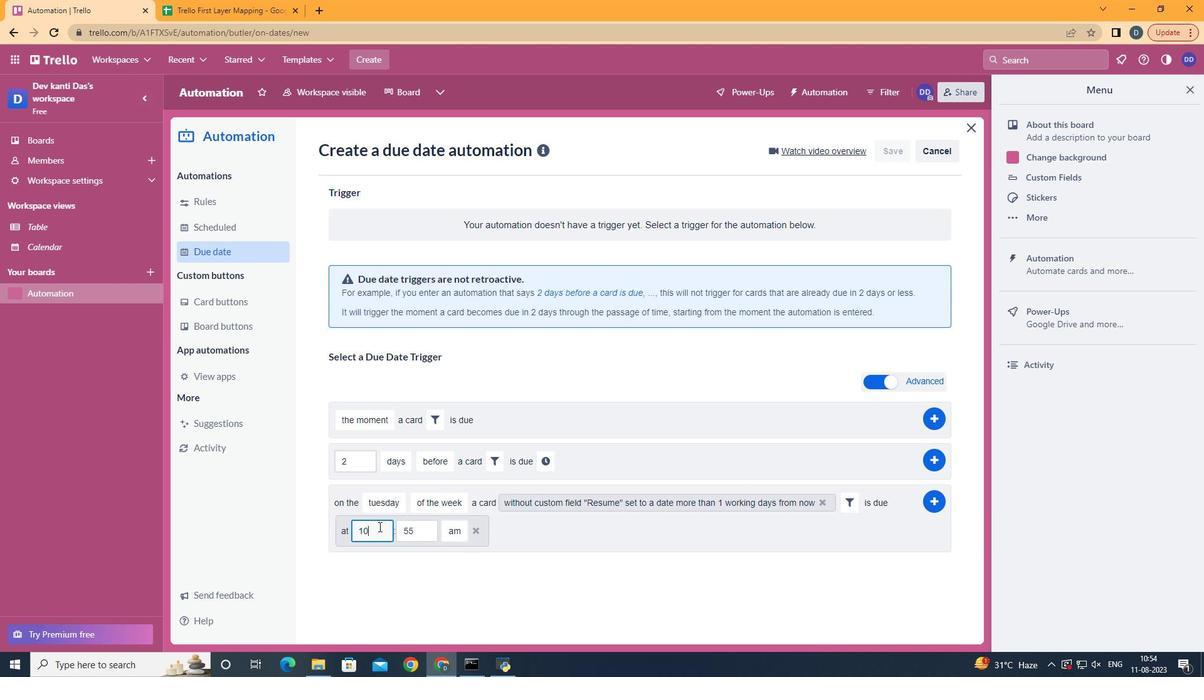 
Action: Key pressed <Key.backspace>1
Screenshot: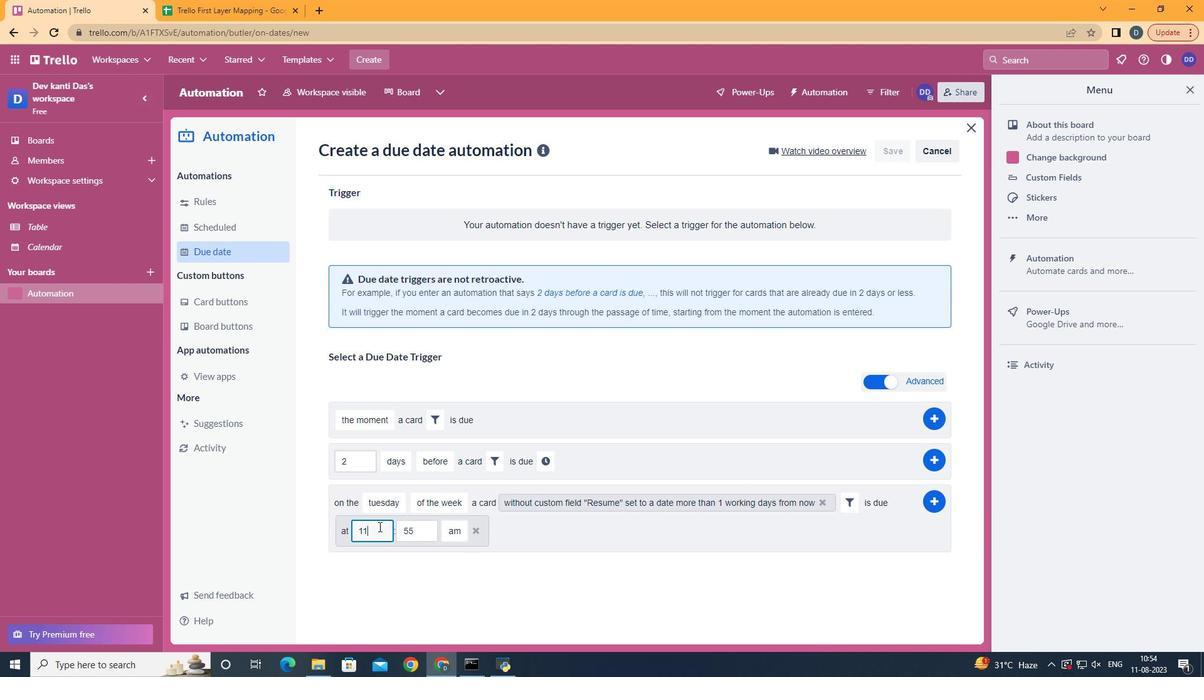
Action: Mouse moved to (434, 534)
Screenshot: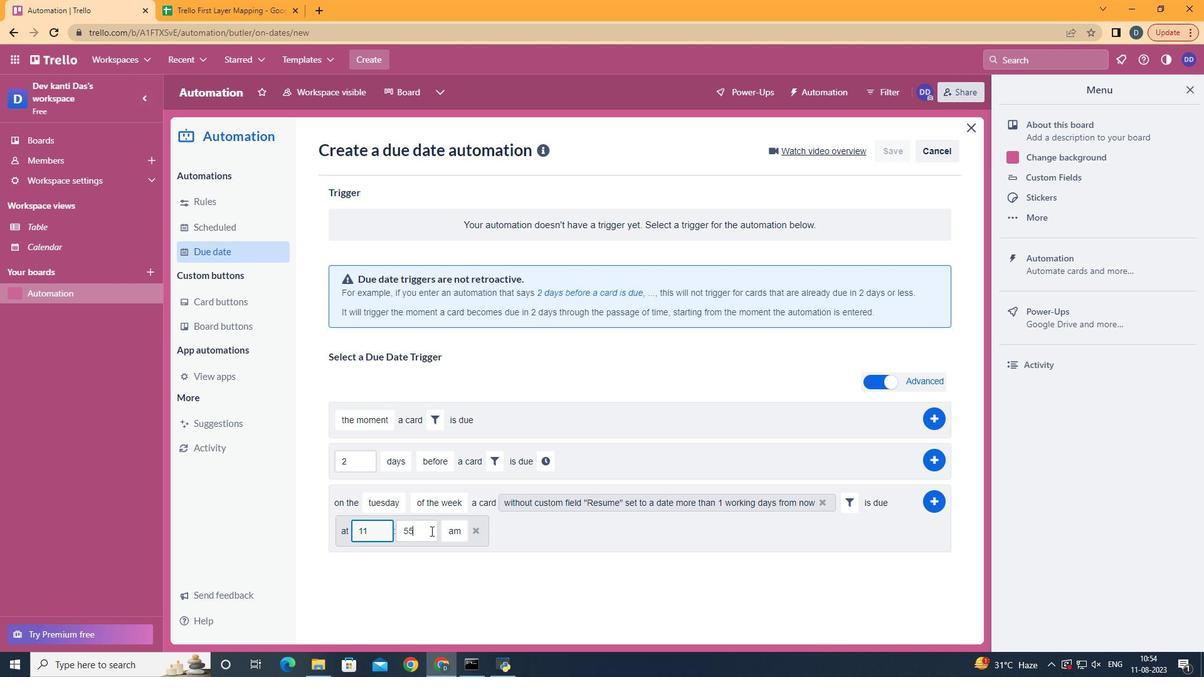 
Action: Mouse pressed left at (434, 534)
Screenshot: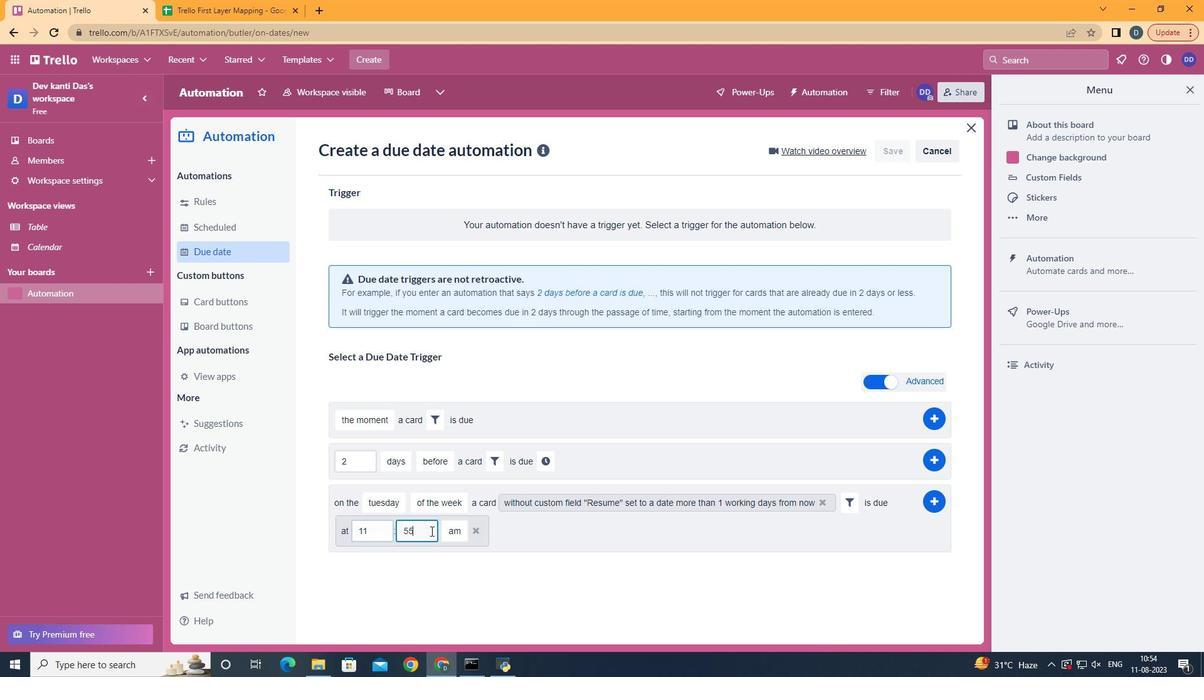 
Action: Key pressed <Key.backspace><Key.backspace>00
Screenshot: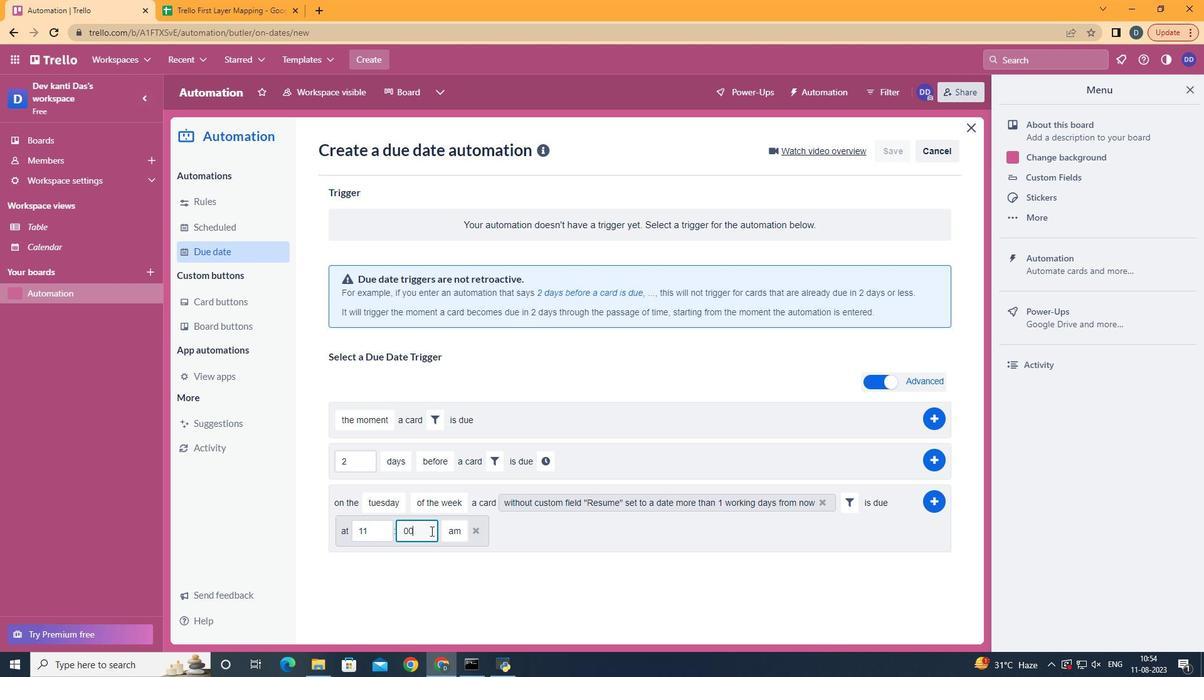
Action: Mouse moved to (946, 509)
Screenshot: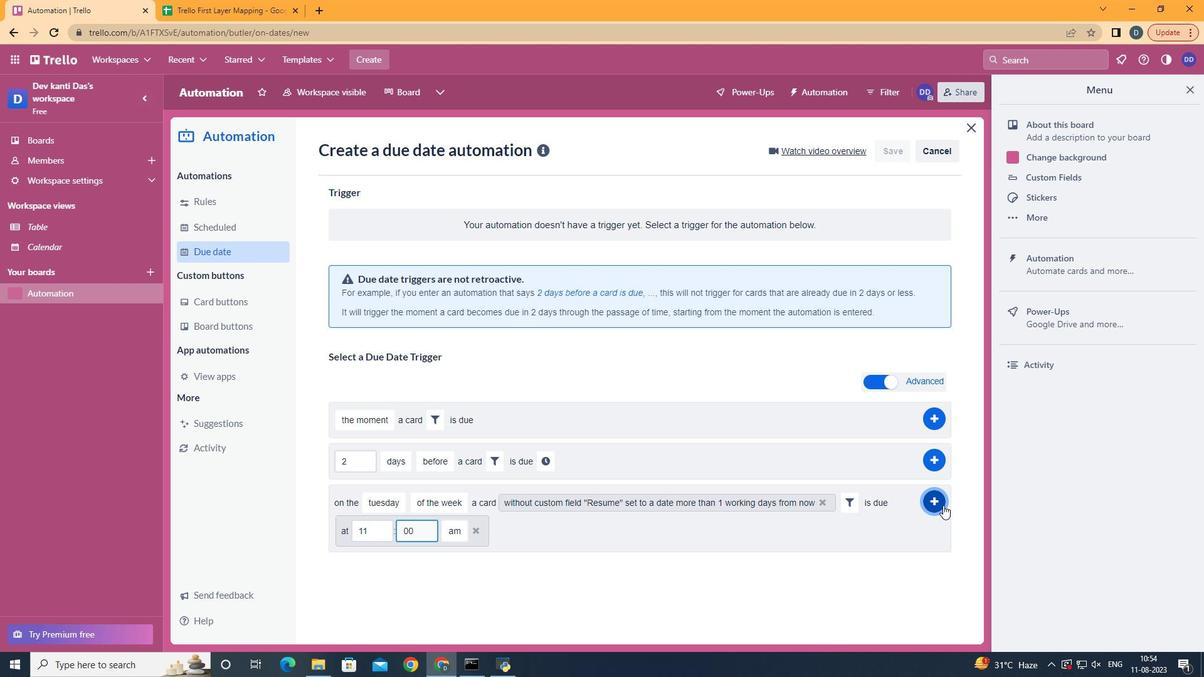
Action: Mouse pressed left at (946, 509)
Screenshot: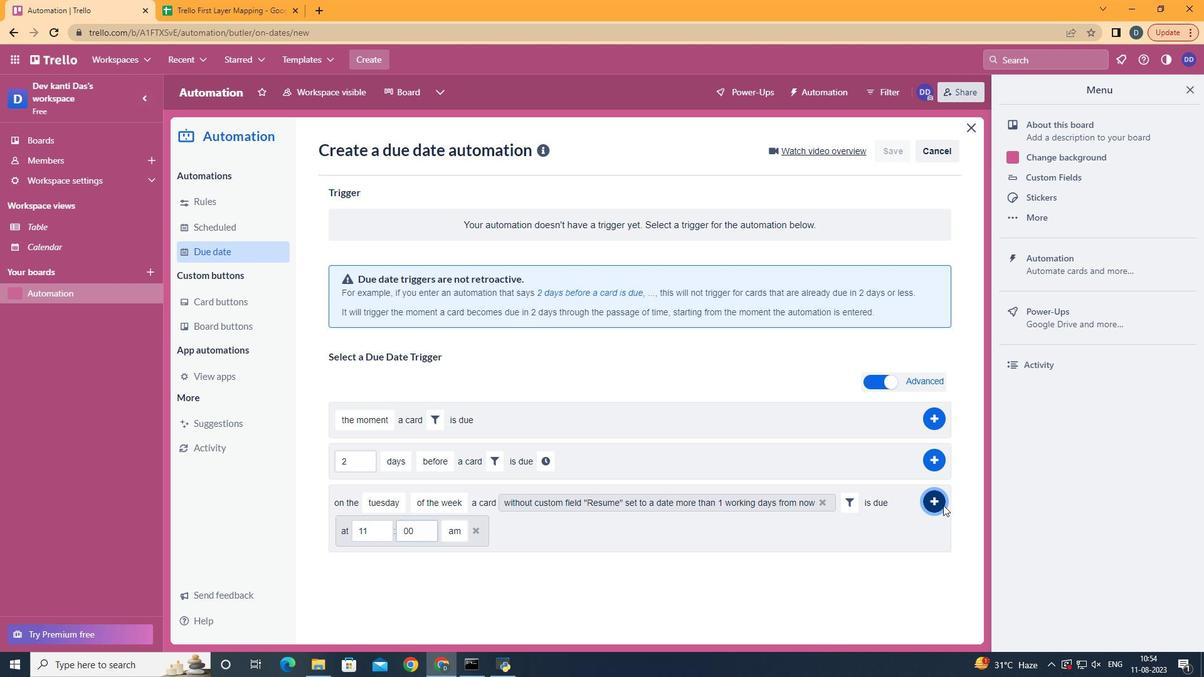 
